 Task: Add Attachment from Google Drive to Card Card0000000335 in Board Board0000000084 in Workspace WS0000000028 in Trello. Add Cover Orange to Card Card0000000335 in Board Board0000000084 in Workspace WS0000000028 in Trello. Add "Add Label …" with "Title" Title0000000335 to Button Button0000000335 to Card Card0000000335 in Board Board0000000084 in Workspace WS0000000028 in Trello. Add Description DS0000000335 to Card Card0000000335 in Board Board0000000084 in Workspace WS0000000028 in Trello. Add Comment CM0000000335 to Card Card0000000335 in Board Board0000000084 in Workspace WS0000000028 in Trello
Action: Mouse moved to (342, 500)
Screenshot: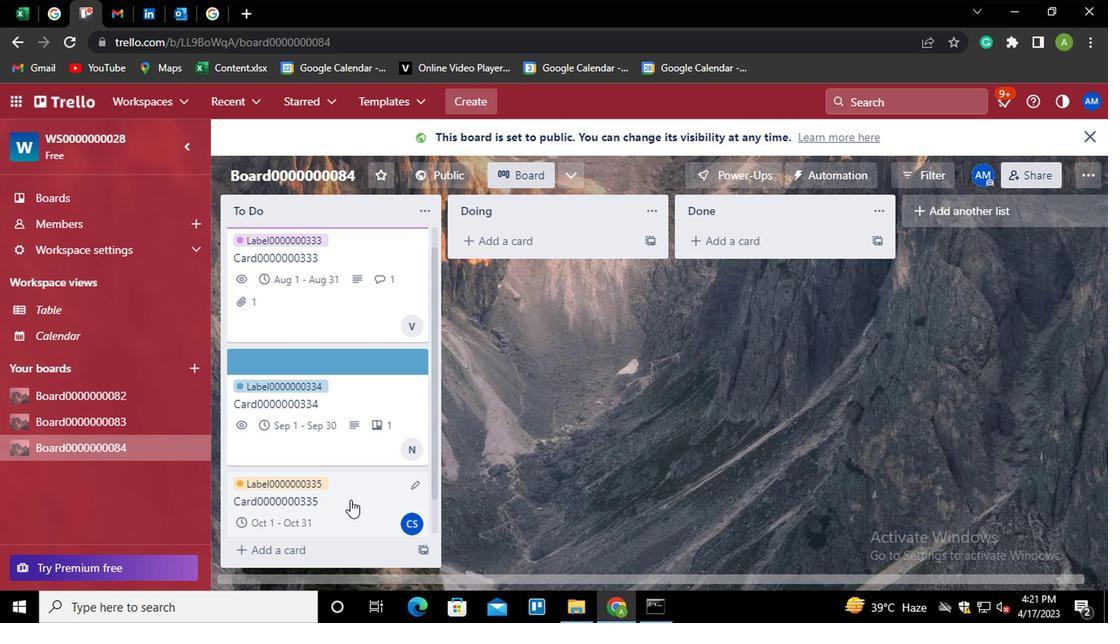 
Action: Mouse pressed left at (342, 500)
Screenshot: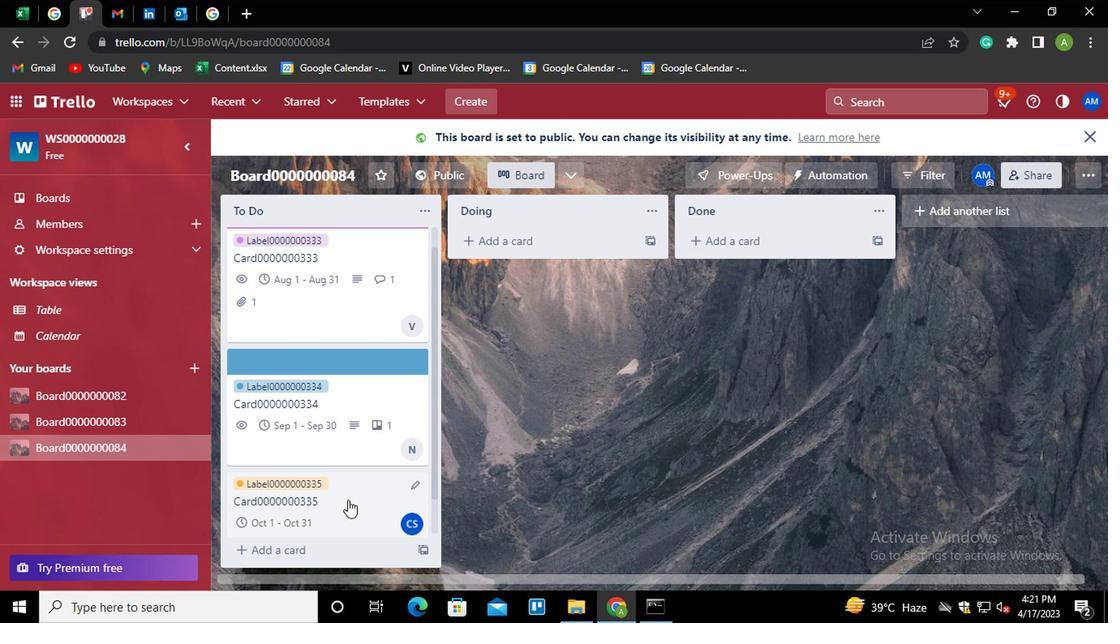 
Action: Mouse moved to (741, 363)
Screenshot: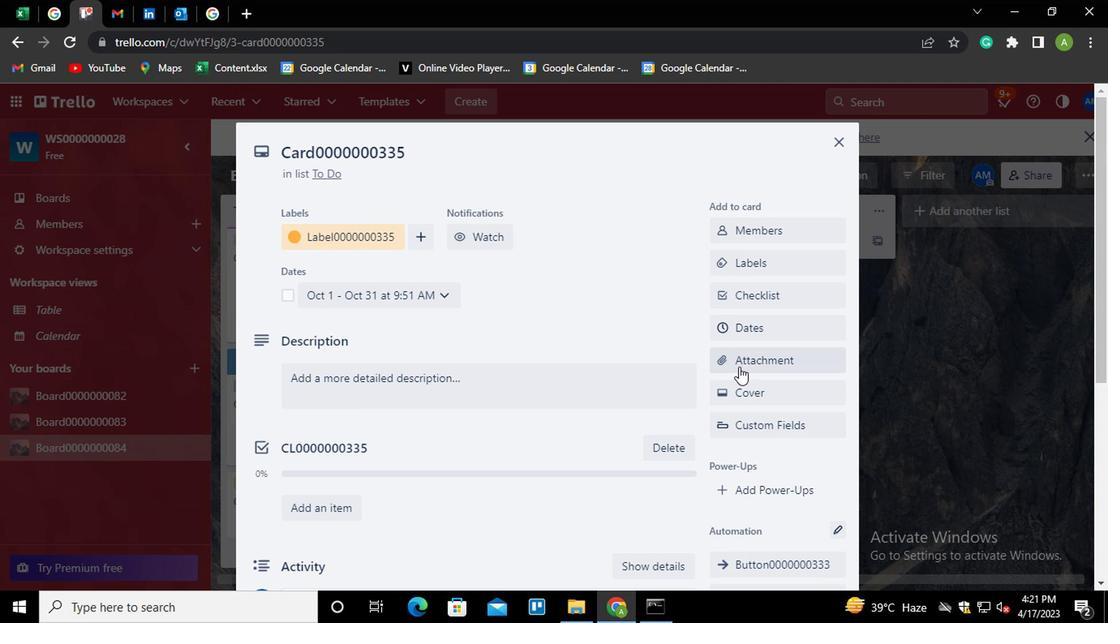 
Action: Mouse pressed left at (741, 363)
Screenshot: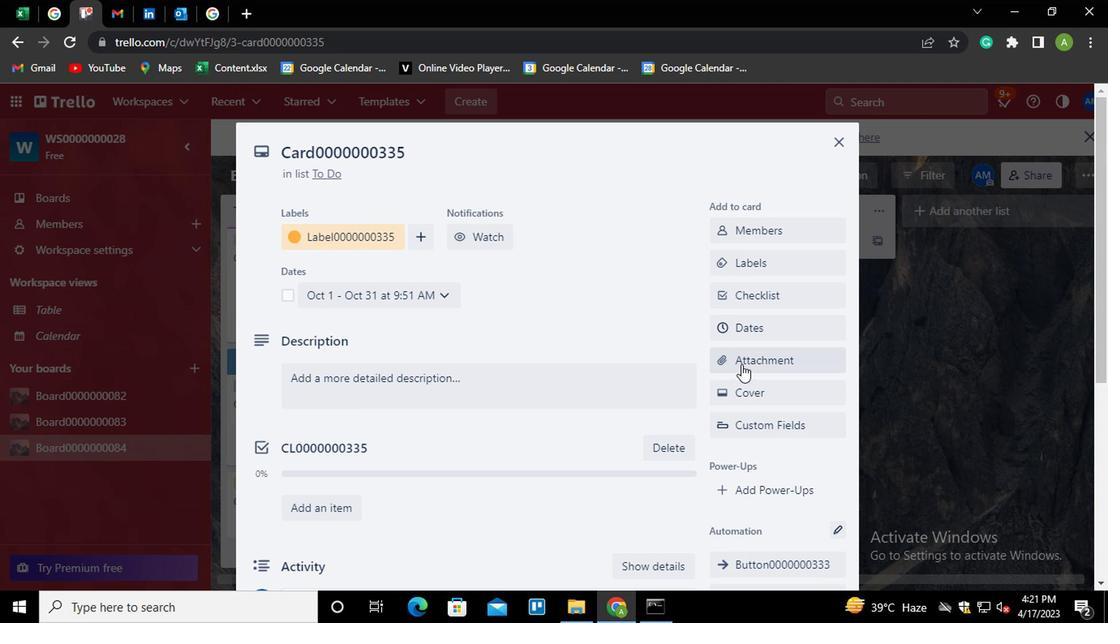 
Action: Mouse moved to (736, 230)
Screenshot: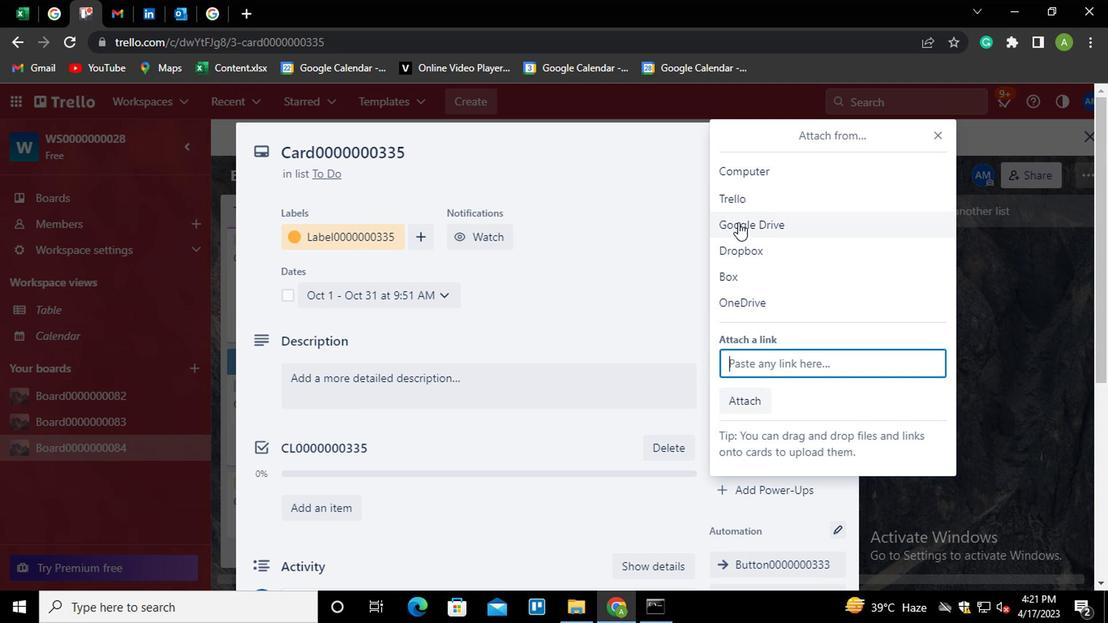 
Action: Mouse pressed left at (736, 230)
Screenshot: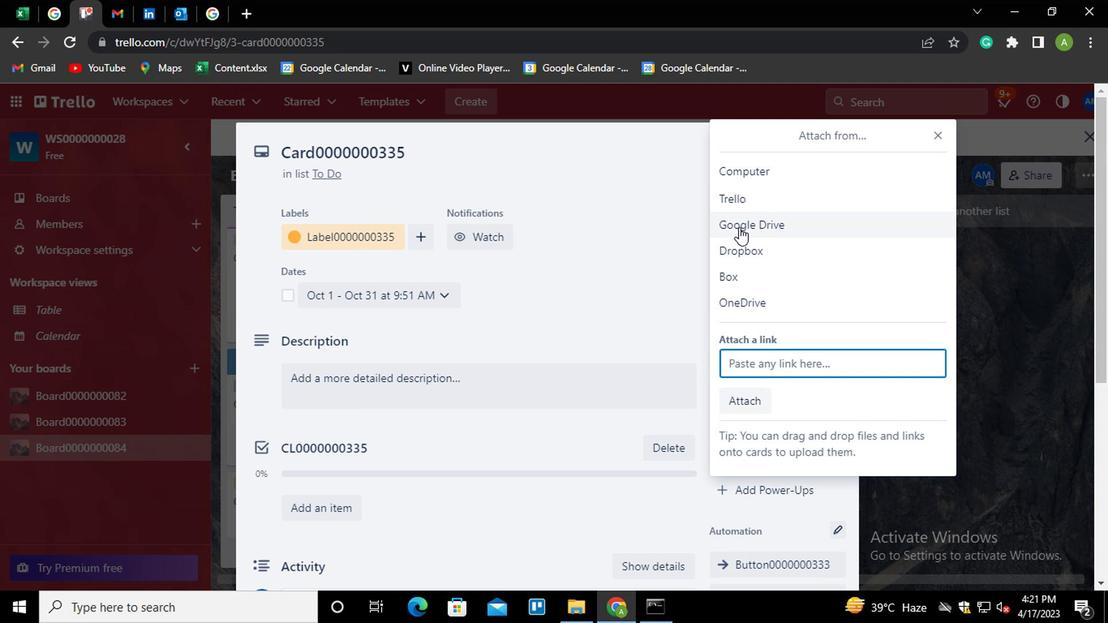 
Action: Mouse moved to (309, 342)
Screenshot: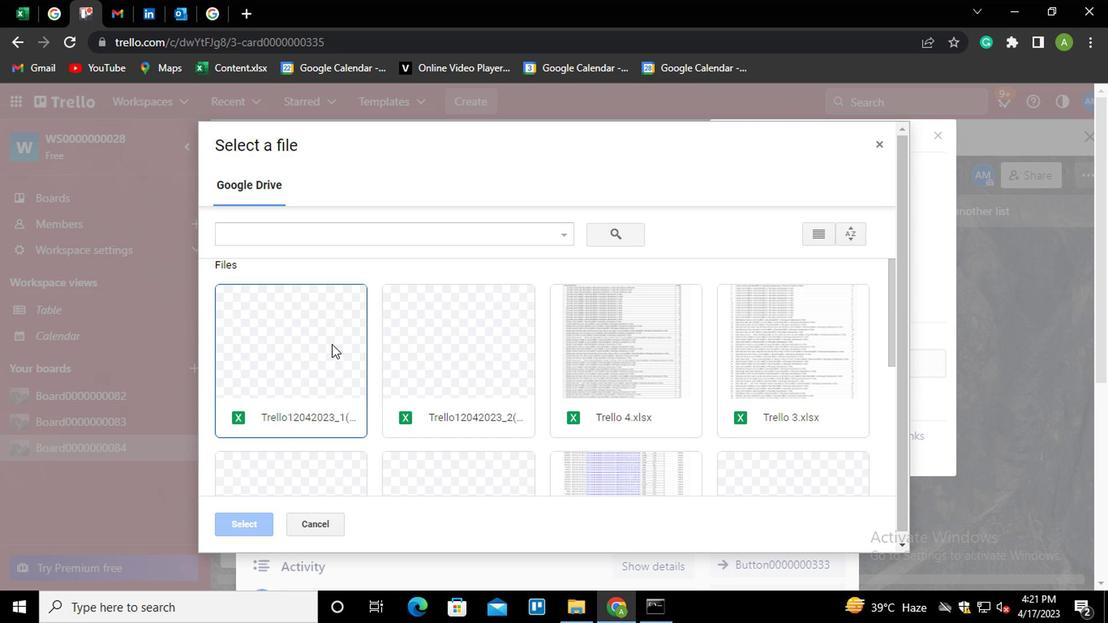 
Action: Mouse pressed left at (309, 342)
Screenshot: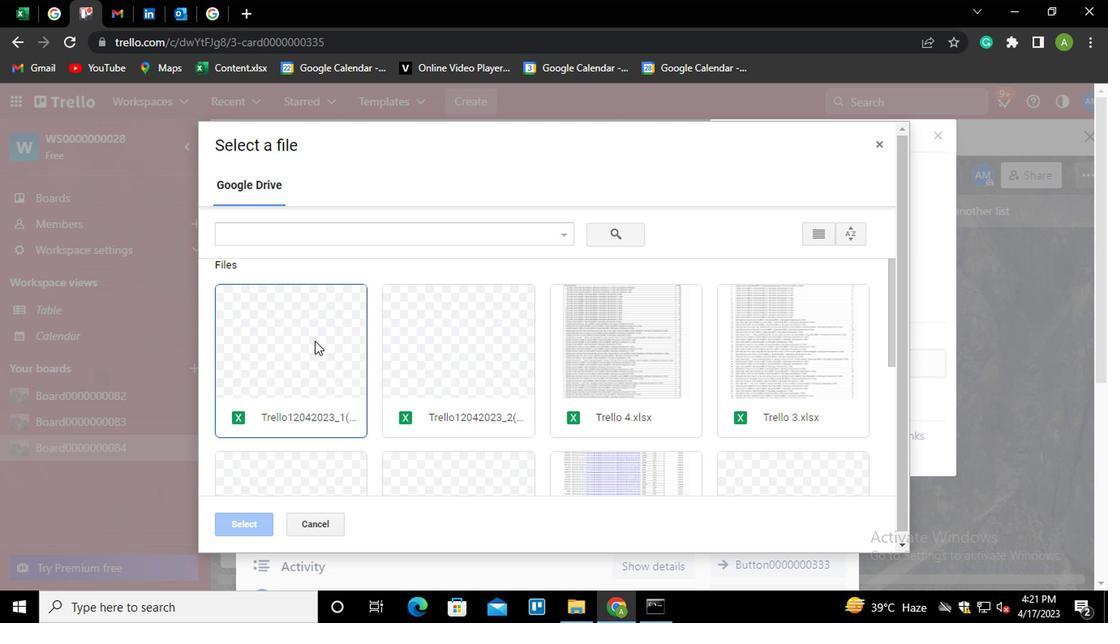 
Action: Mouse moved to (238, 516)
Screenshot: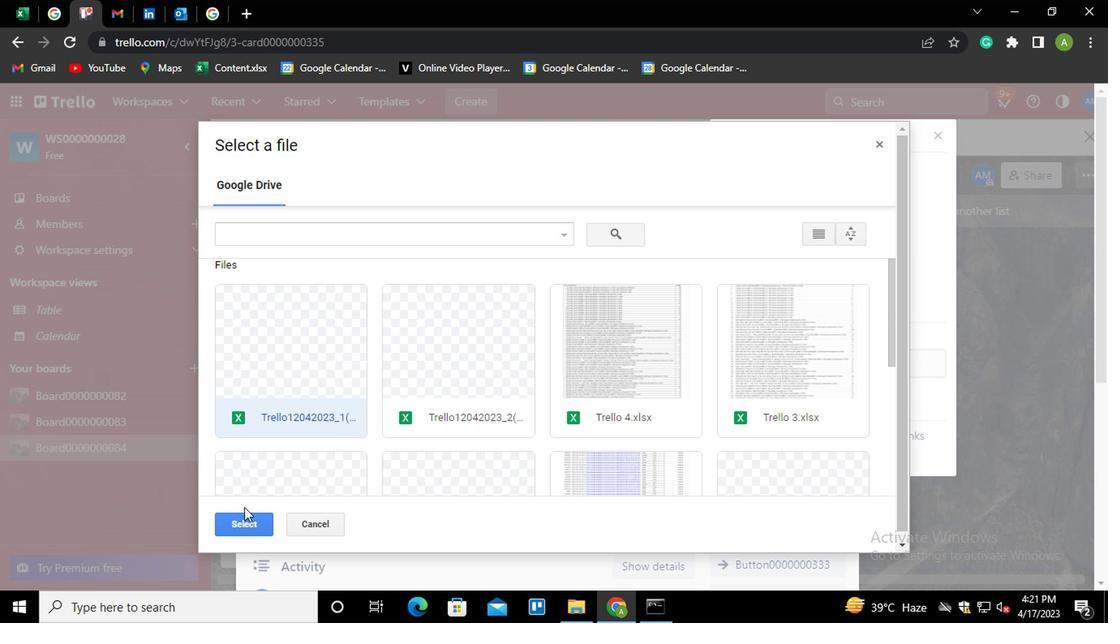 
Action: Mouse pressed left at (238, 516)
Screenshot: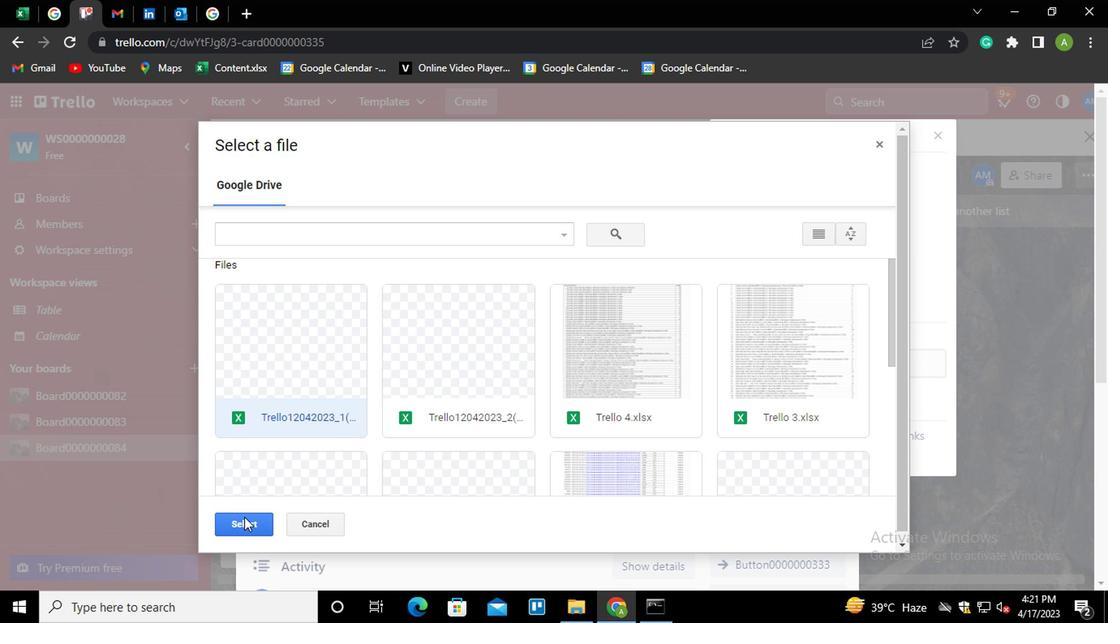 
Action: Mouse moved to (766, 396)
Screenshot: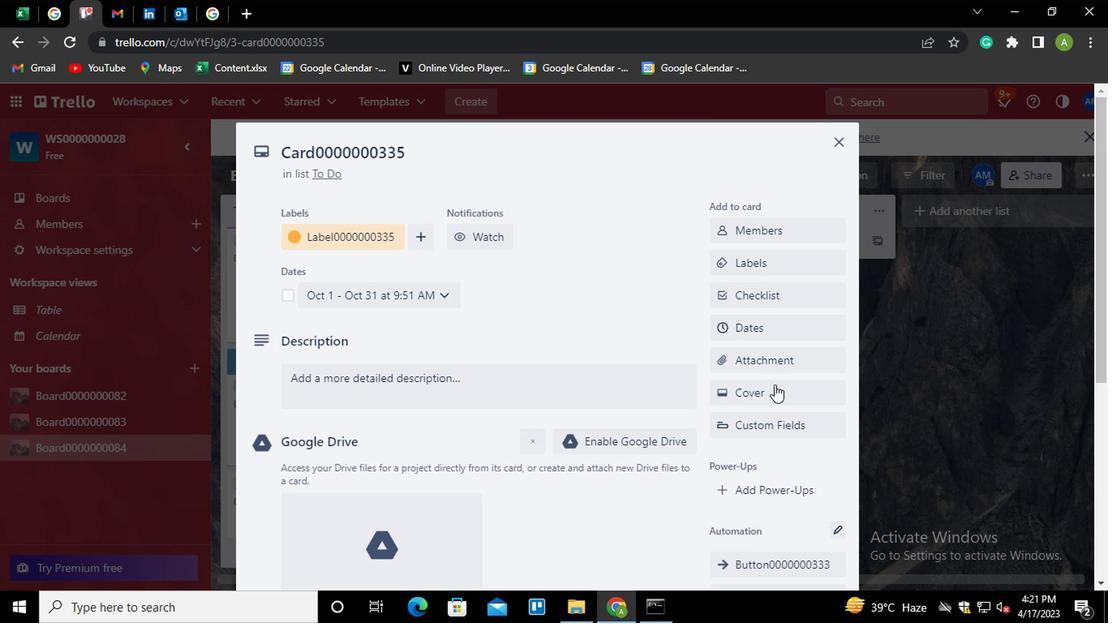 
Action: Mouse pressed left at (766, 396)
Screenshot: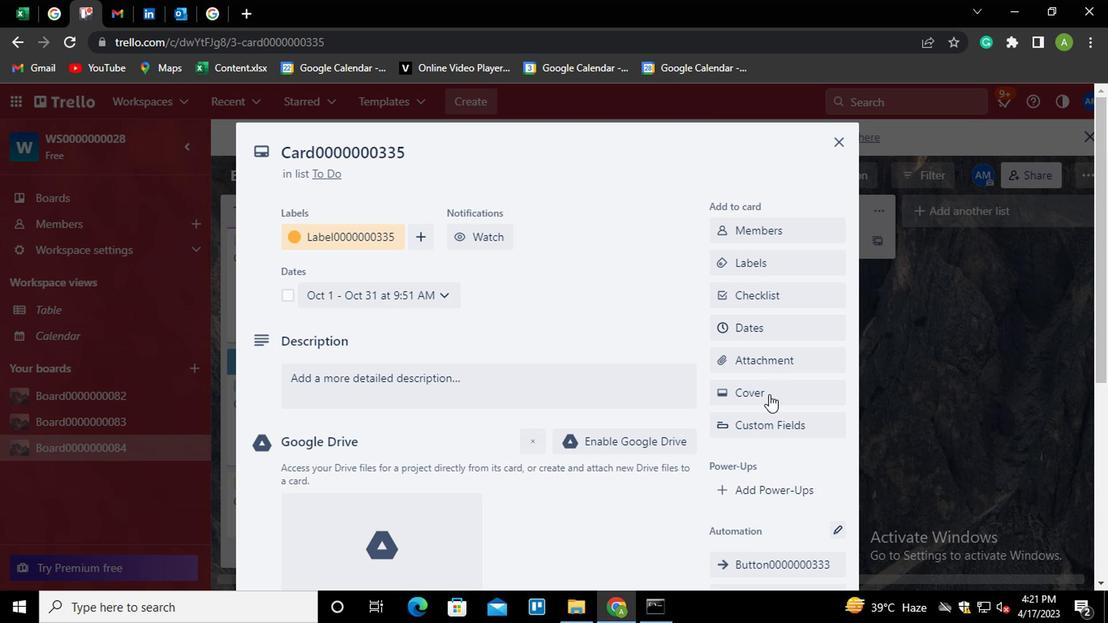 
Action: Mouse moved to (825, 282)
Screenshot: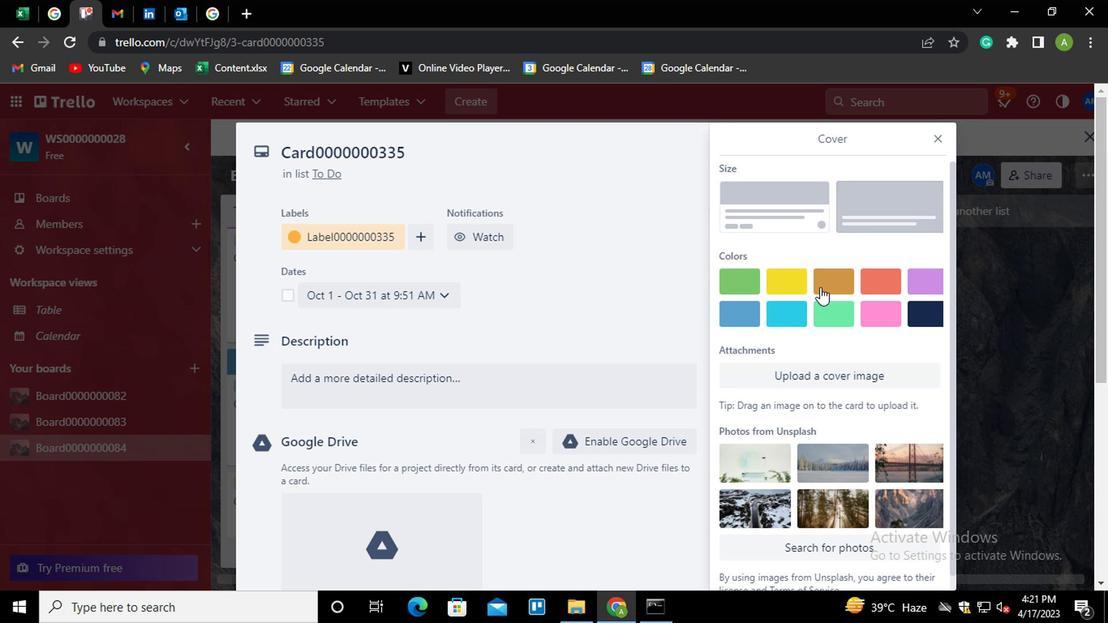 
Action: Mouse pressed left at (825, 282)
Screenshot: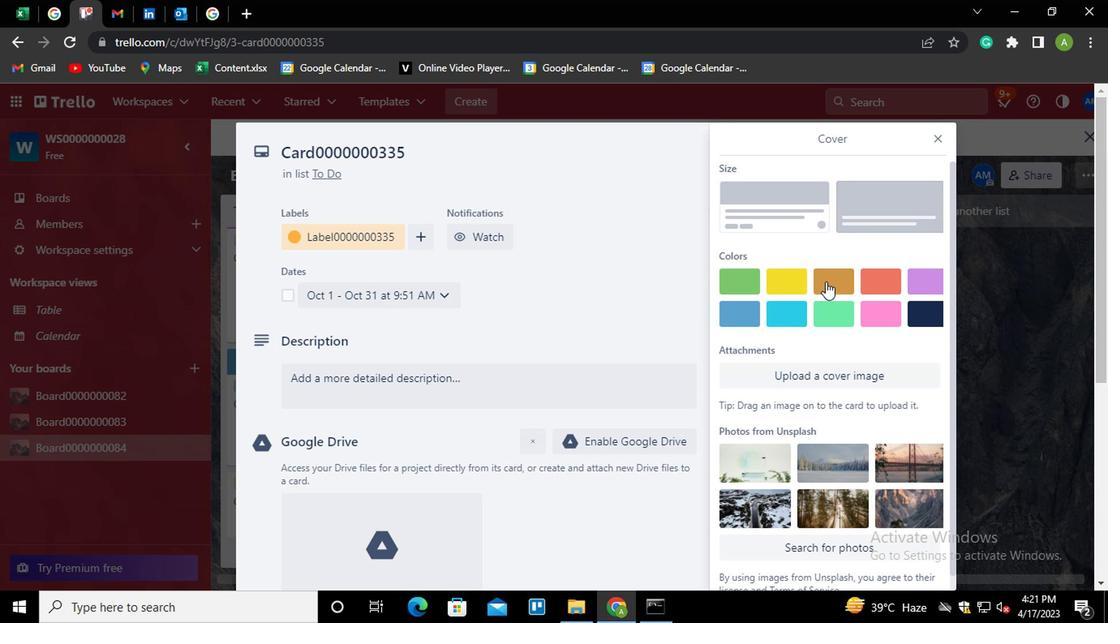 
Action: Mouse moved to (628, 323)
Screenshot: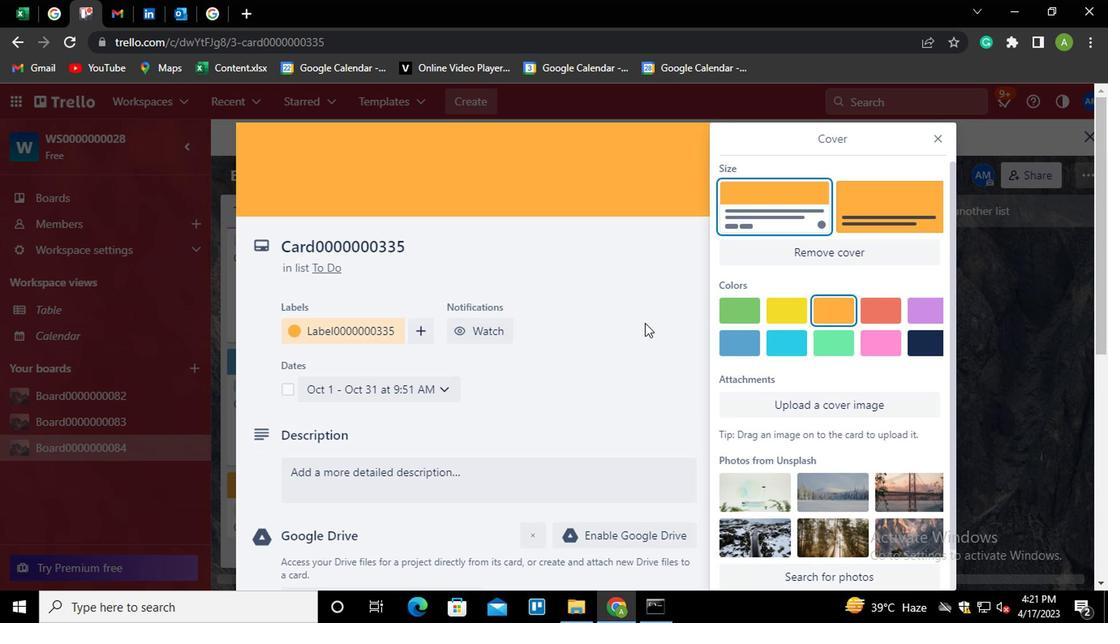 
Action: Mouse pressed left at (628, 323)
Screenshot: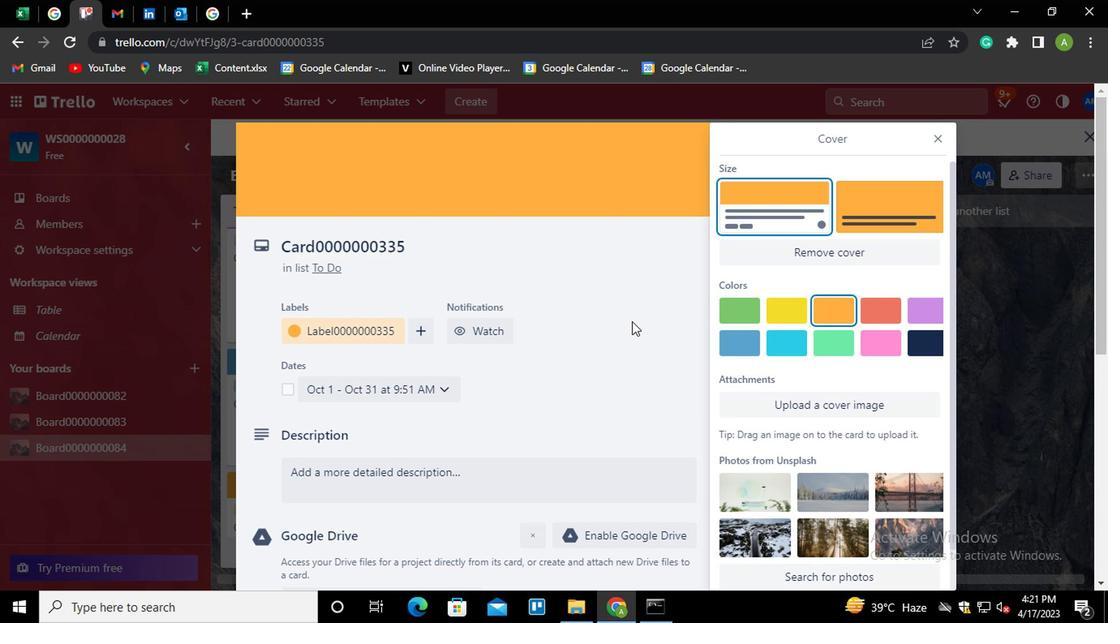 
Action: Mouse moved to (814, 448)
Screenshot: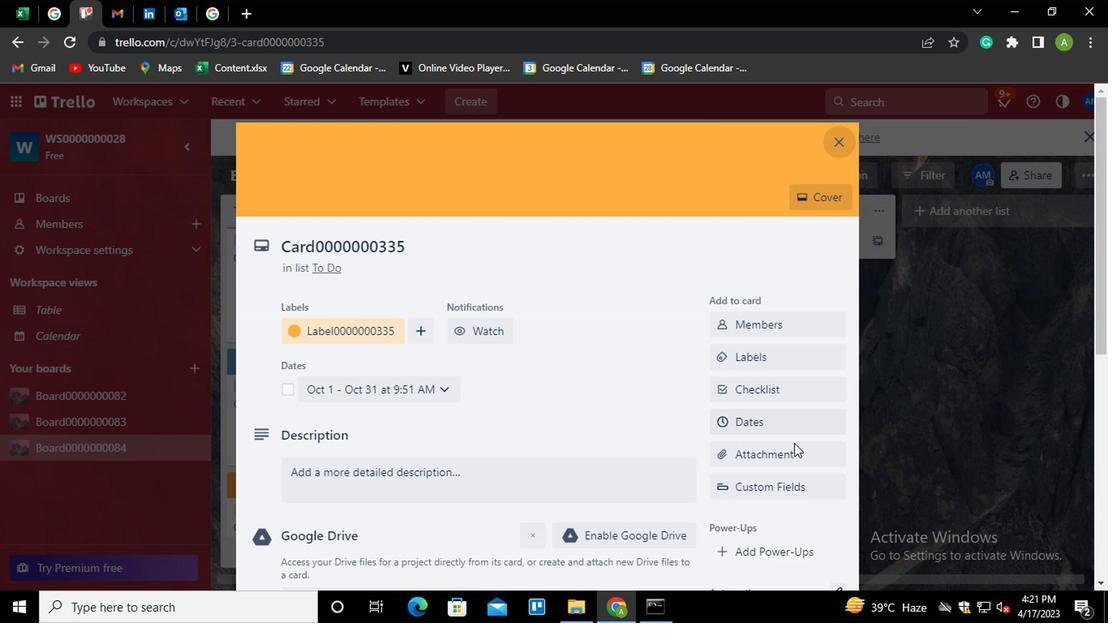 
Action: Mouse scrolled (814, 446) with delta (0, -1)
Screenshot: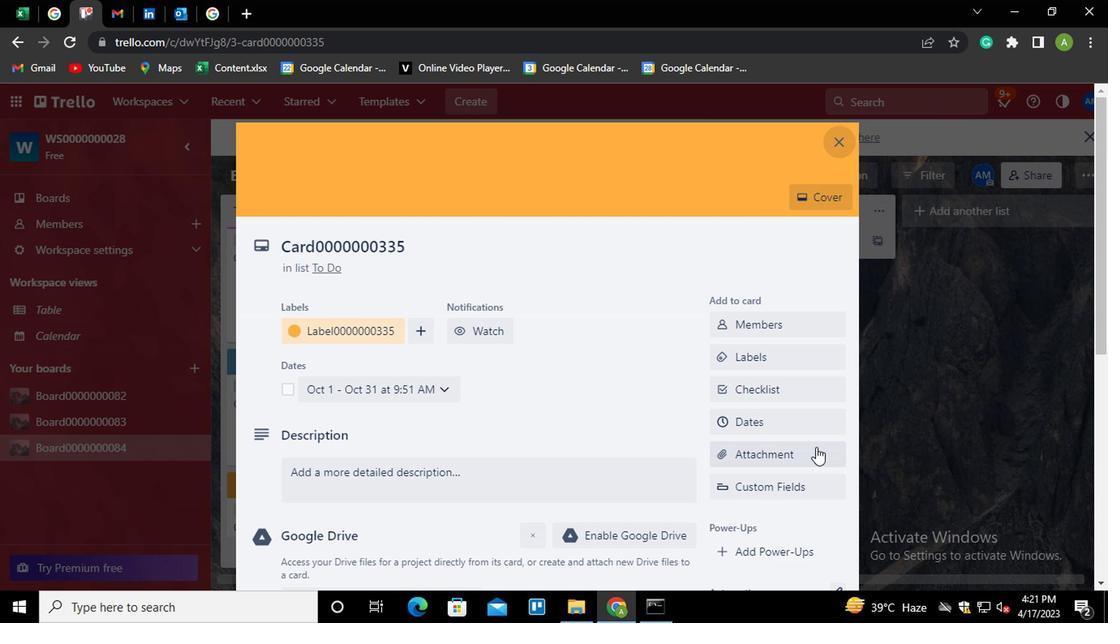 
Action: Mouse scrolled (814, 446) with delta (0, -1)
Screenshot: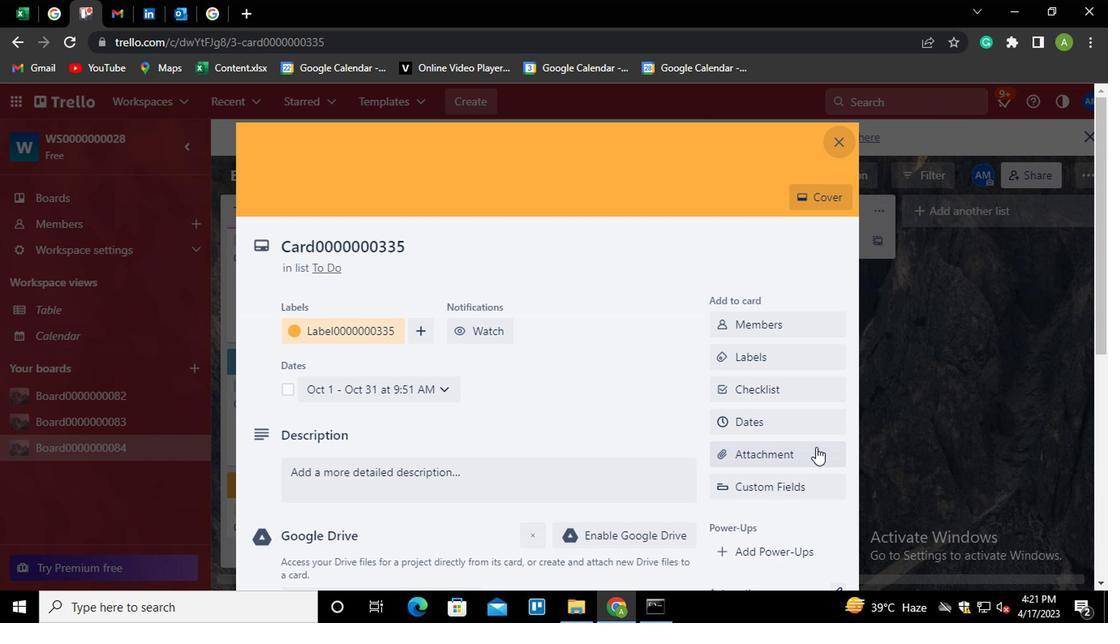 
Action: Mouse moved to (813, 448)
Screenshot: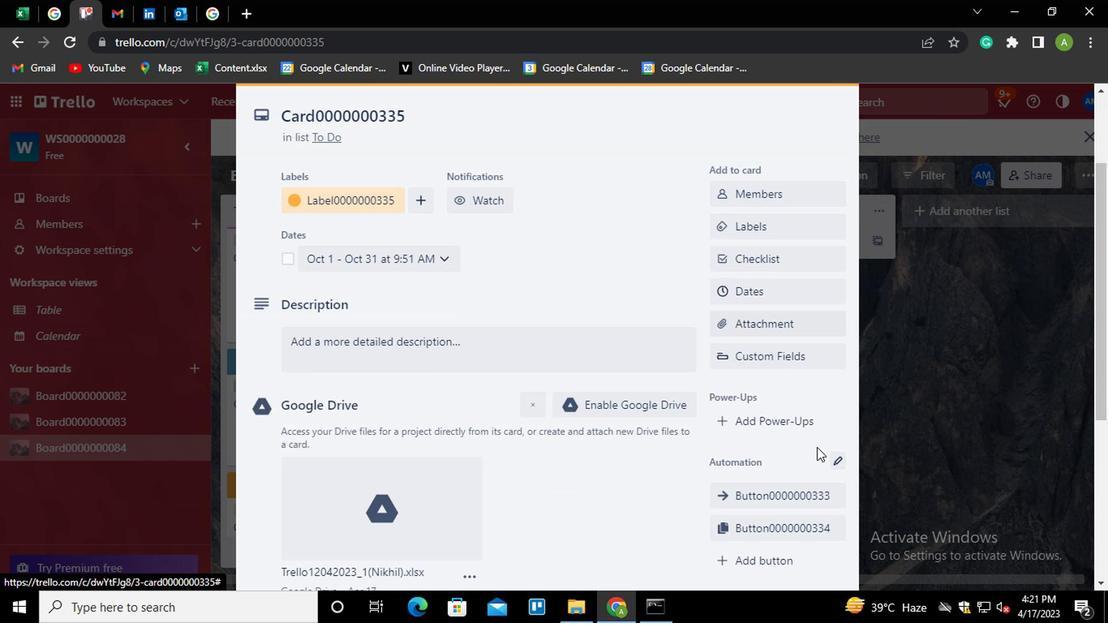 
Action: Mouse scrolled (813, 446) with delta (0, -1)
Screenshot: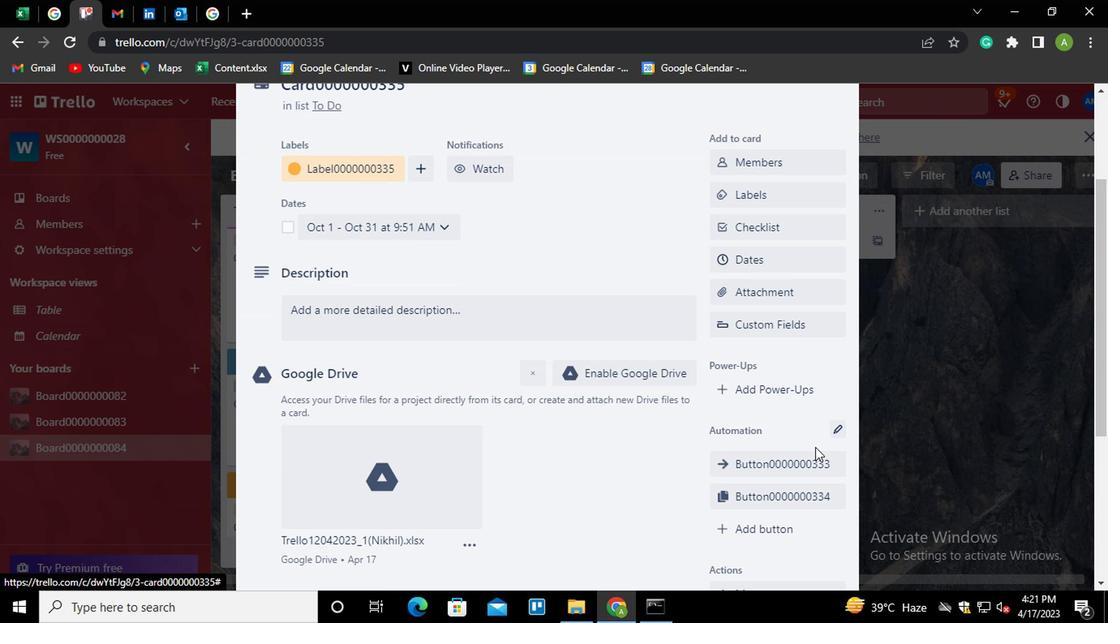 
Action: Mouse moved to (766, 446)
Screenshot: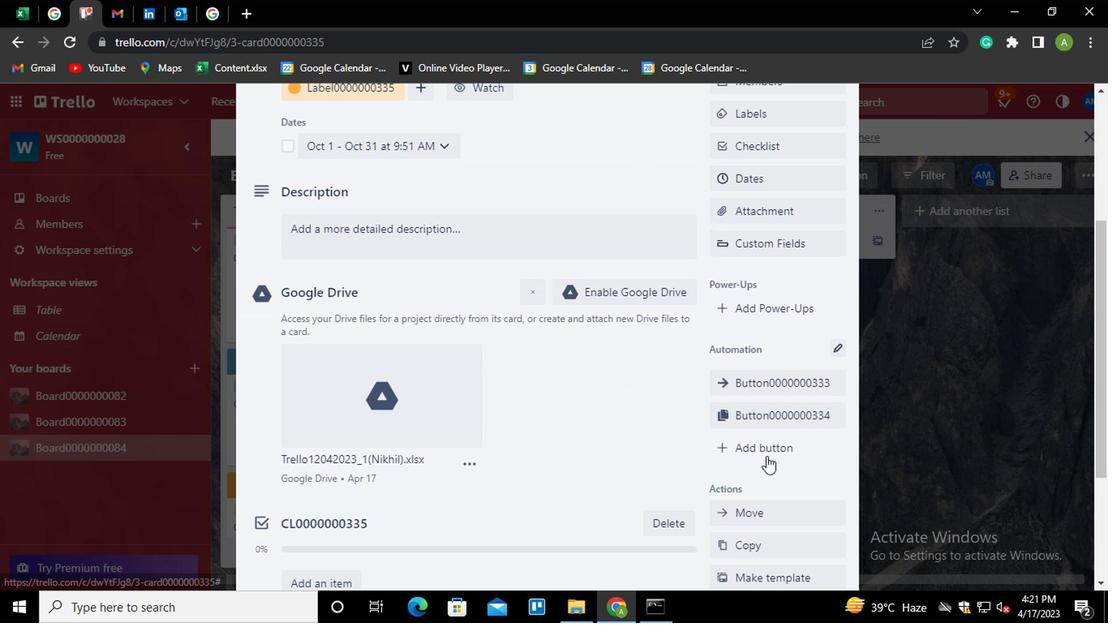 
Action: Mouse pressed left at (766, 446)
Screenshot: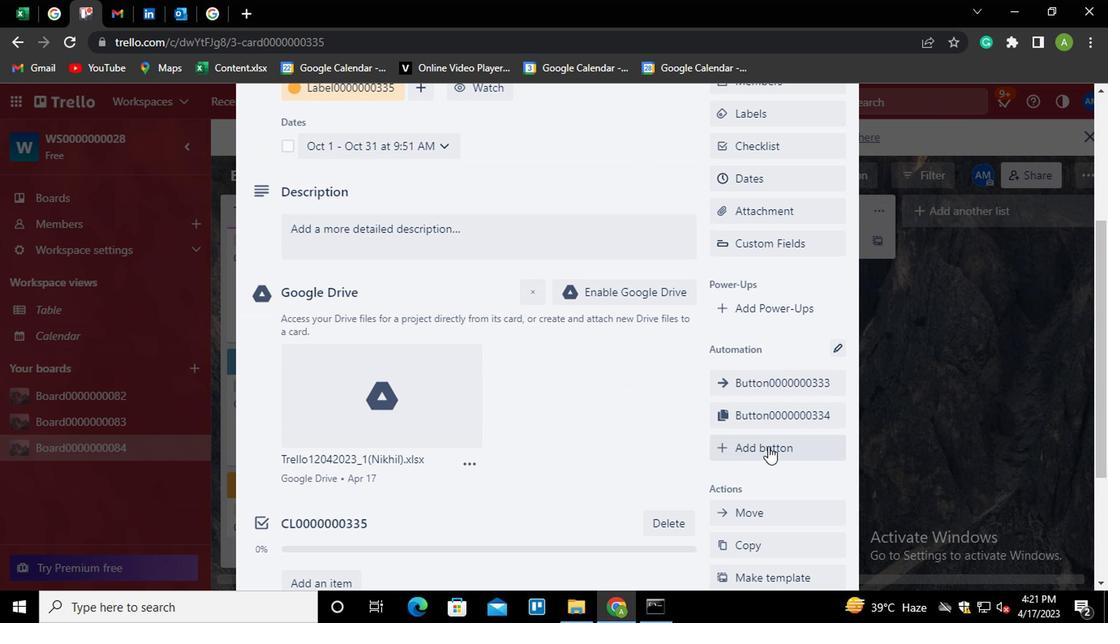 
Action: Mouse moved to (766, 276)
Screenshot: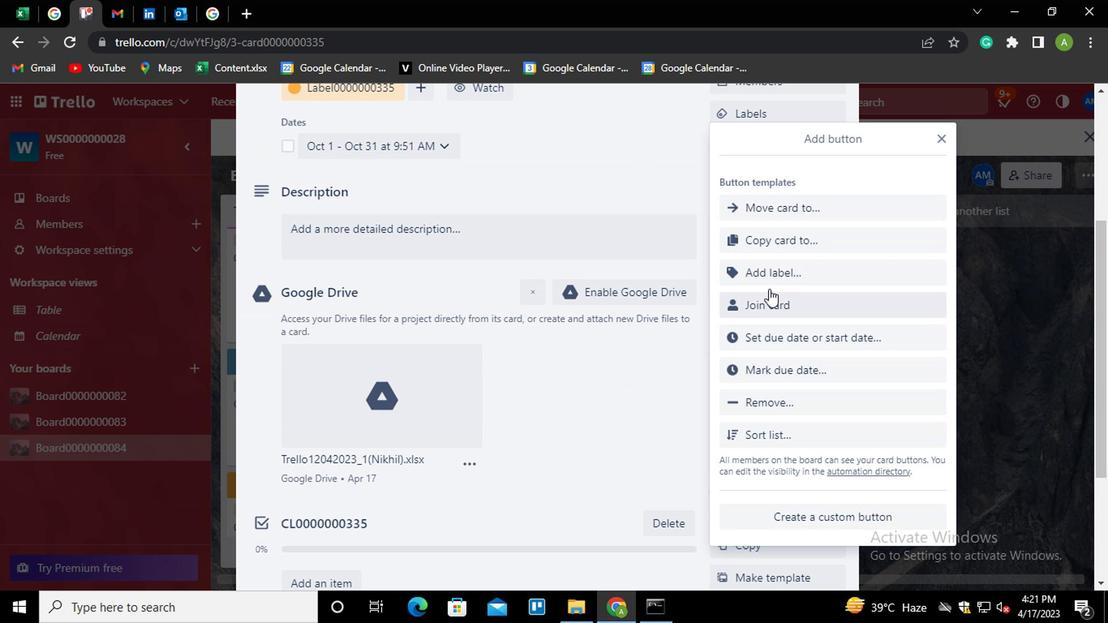 
Action: Mouse pressed left at (766, 276)
Screenshot: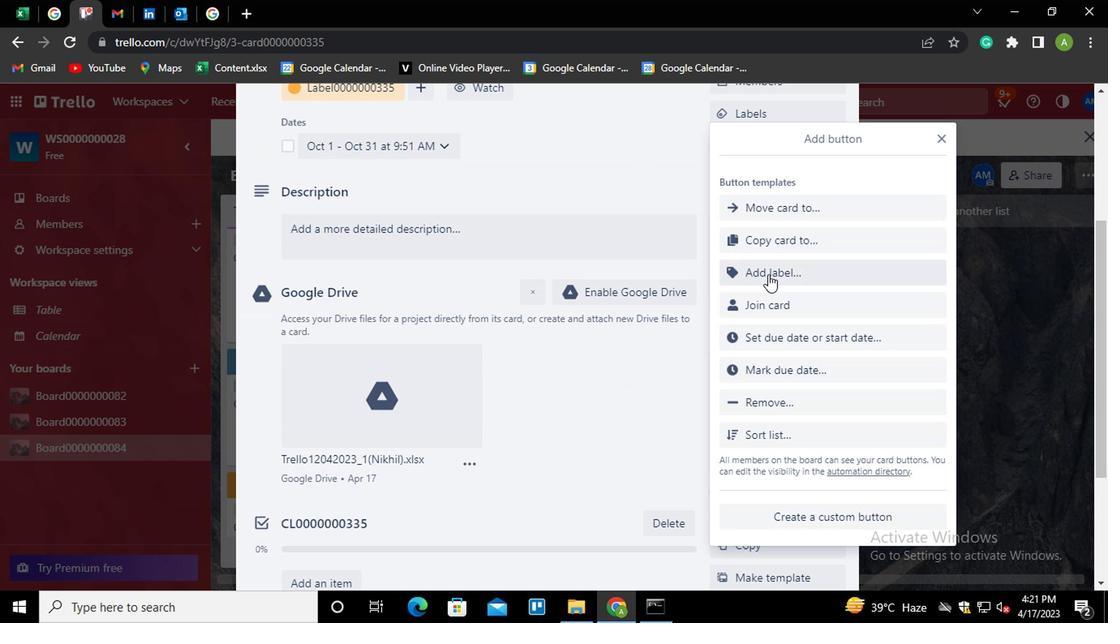 
Action: Mouse moved to (798, 211)
Screenshot: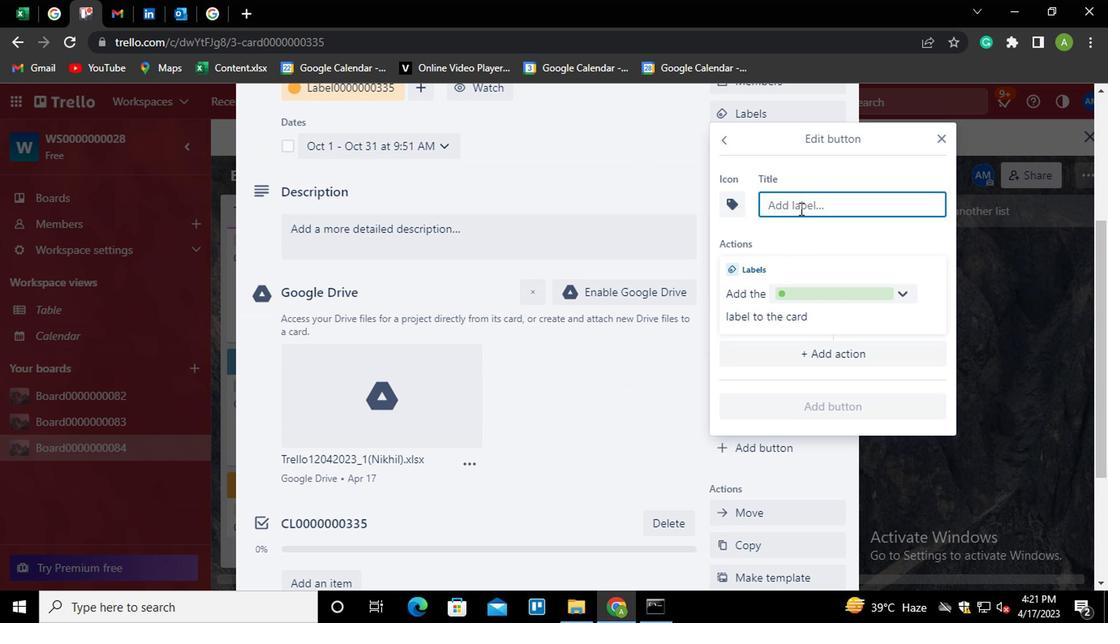 
Action: Key pressed <Key.shift>TITLE0000000335
Screenshot: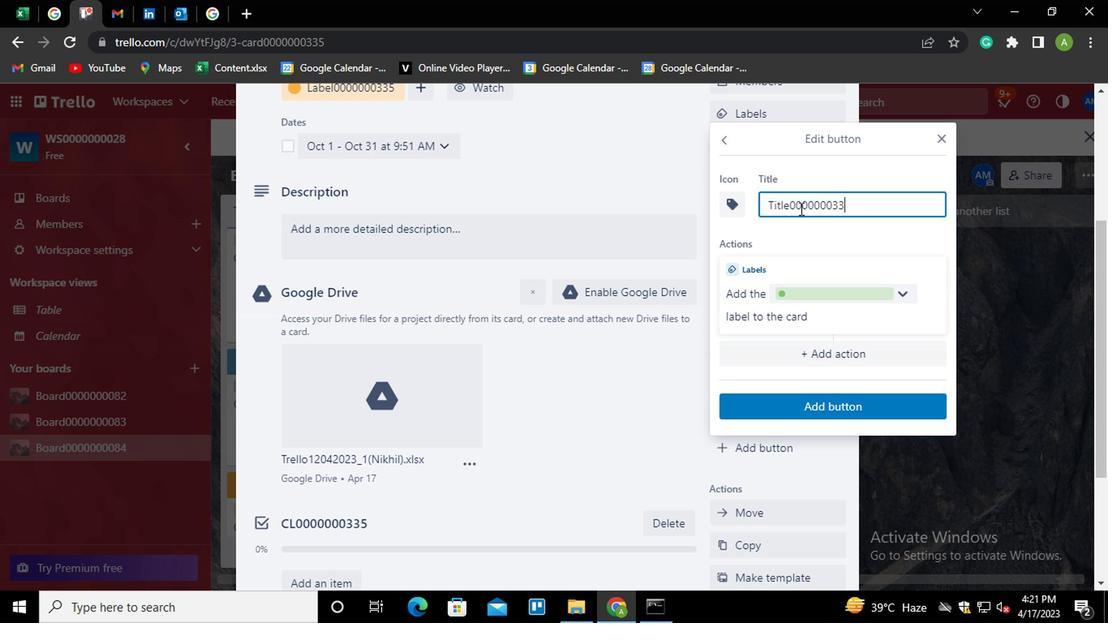 
Action: Mouse moved to (859, 403)
Screenshot: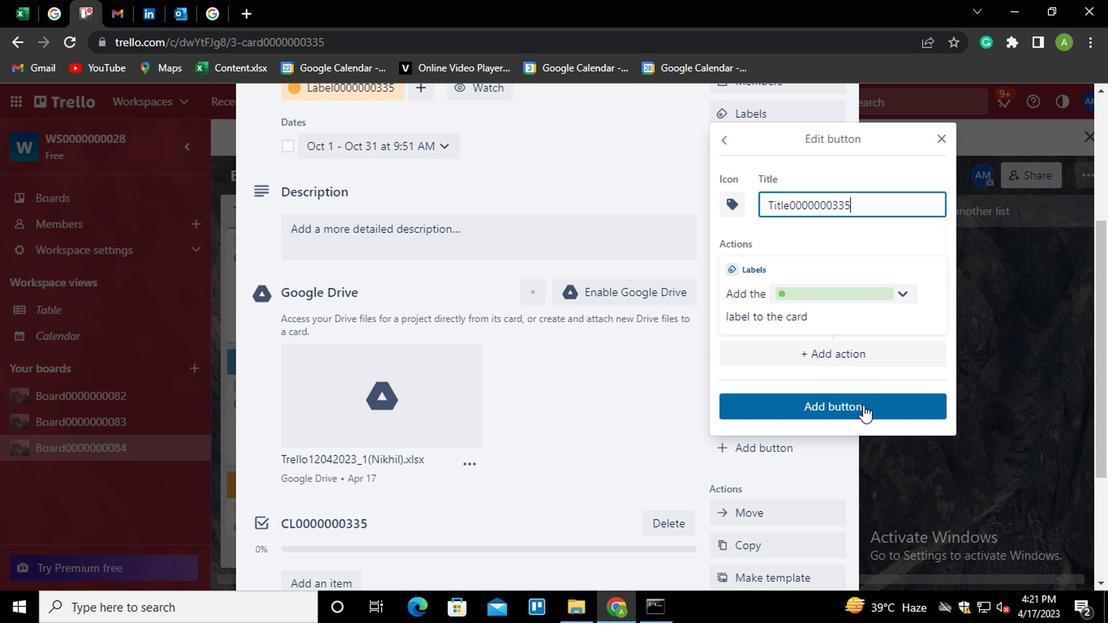
Action: Mouse pressed left at (859, 403)
Screenshot: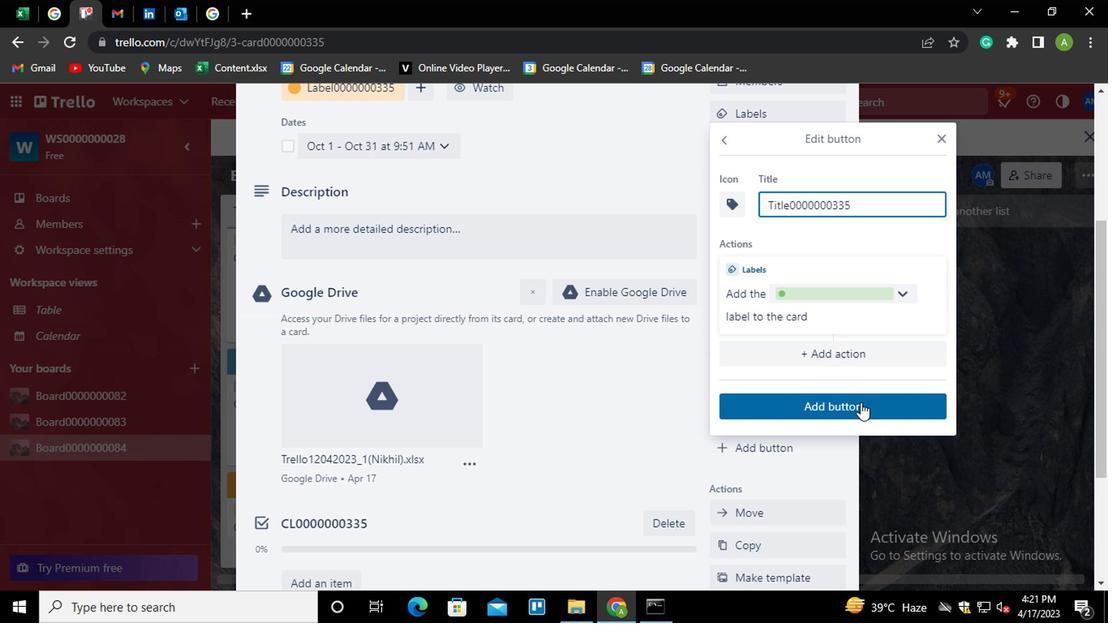 
Action: Mouse moved to (319, 233)
Screenshot: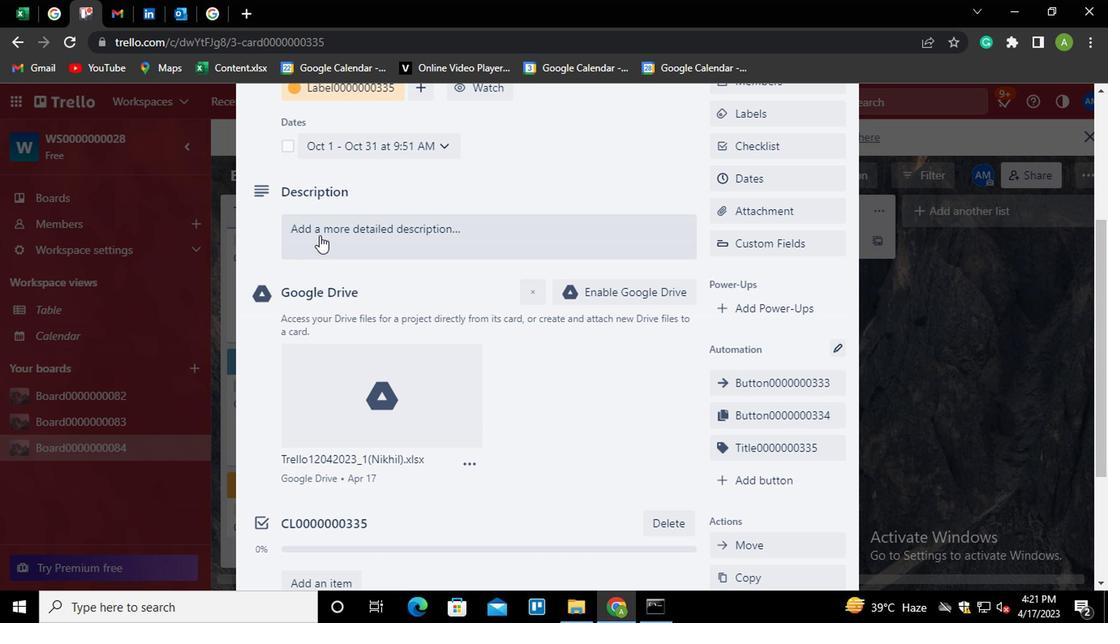 
Action: Mouse pressed left at (319, 233)
Screenshot: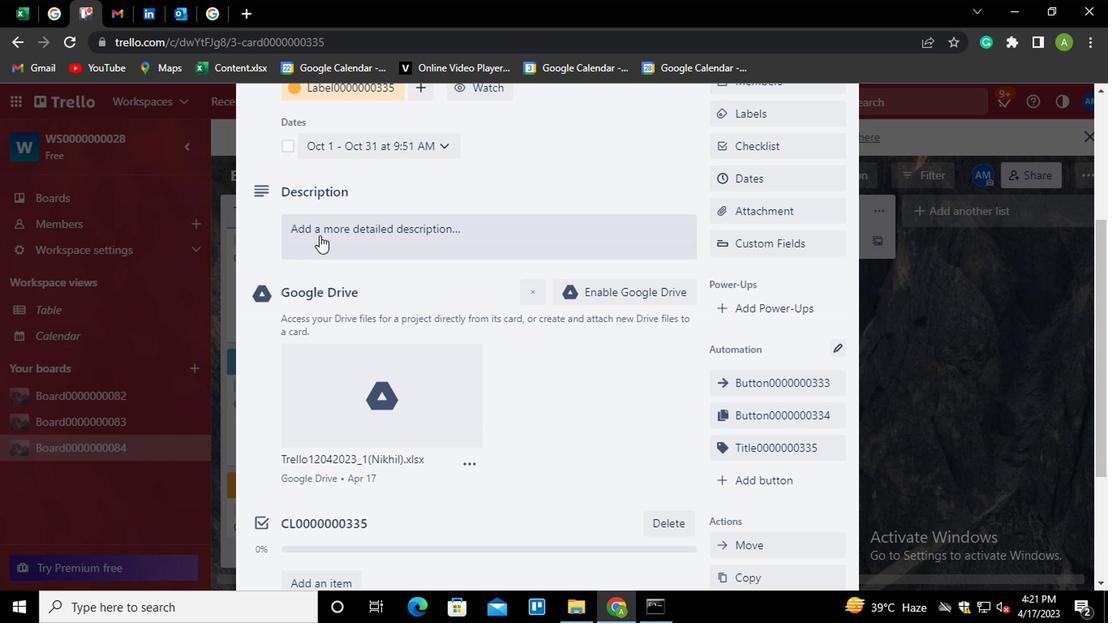 
Action: Mouse moved to (321, 235)
Screenshot: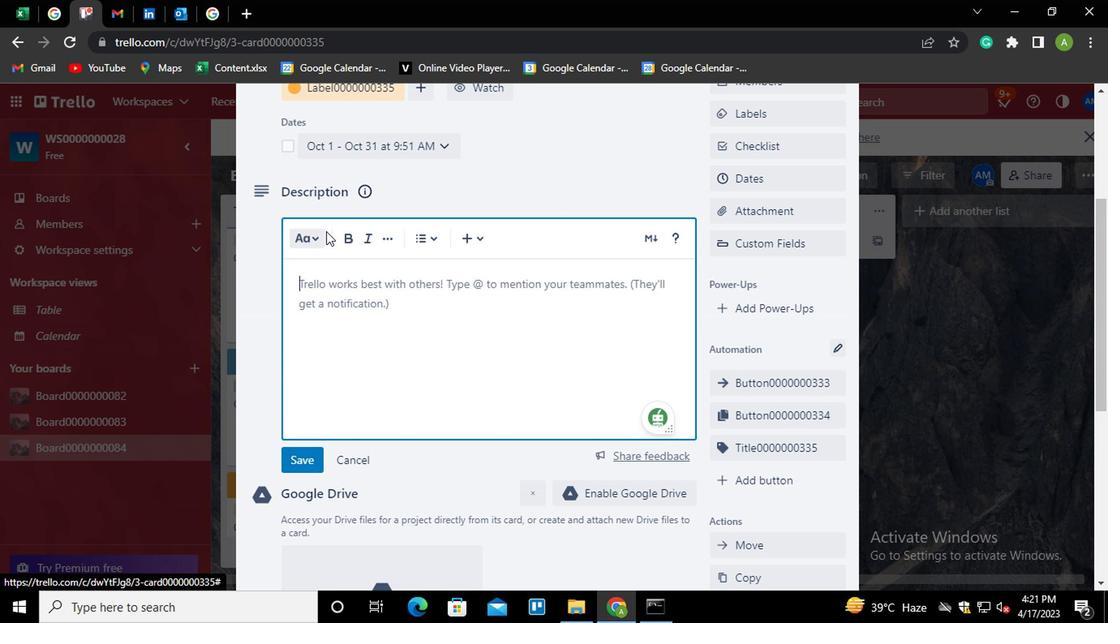 
Action: Key pressed <Key.shift>DS0000000335
Screenshot: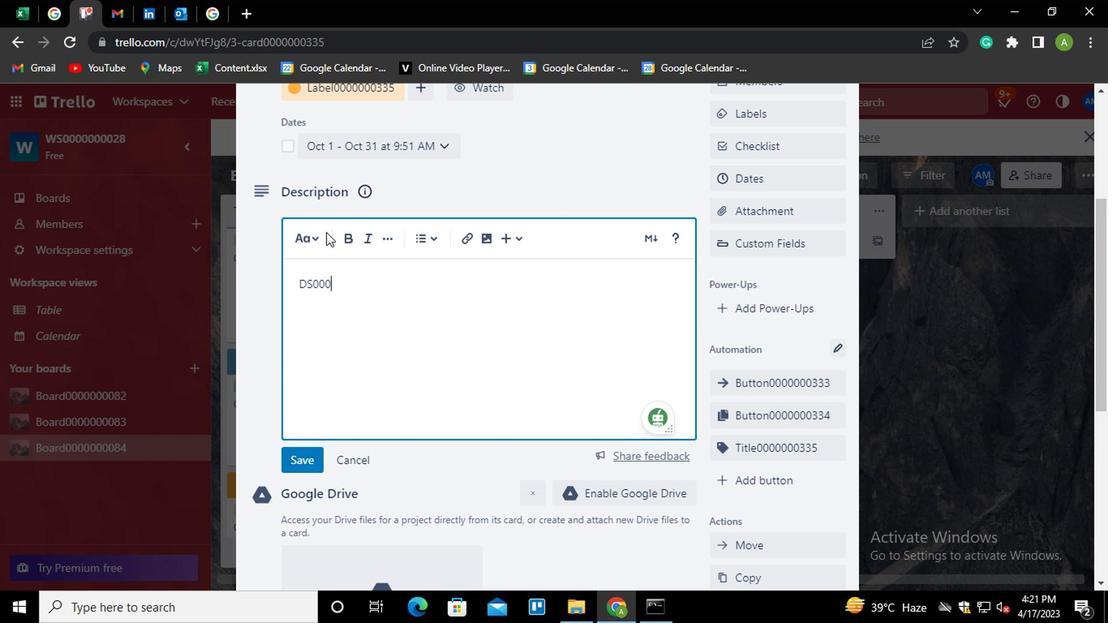 
Action: Mouse moved to (306, 448)
Screenshot: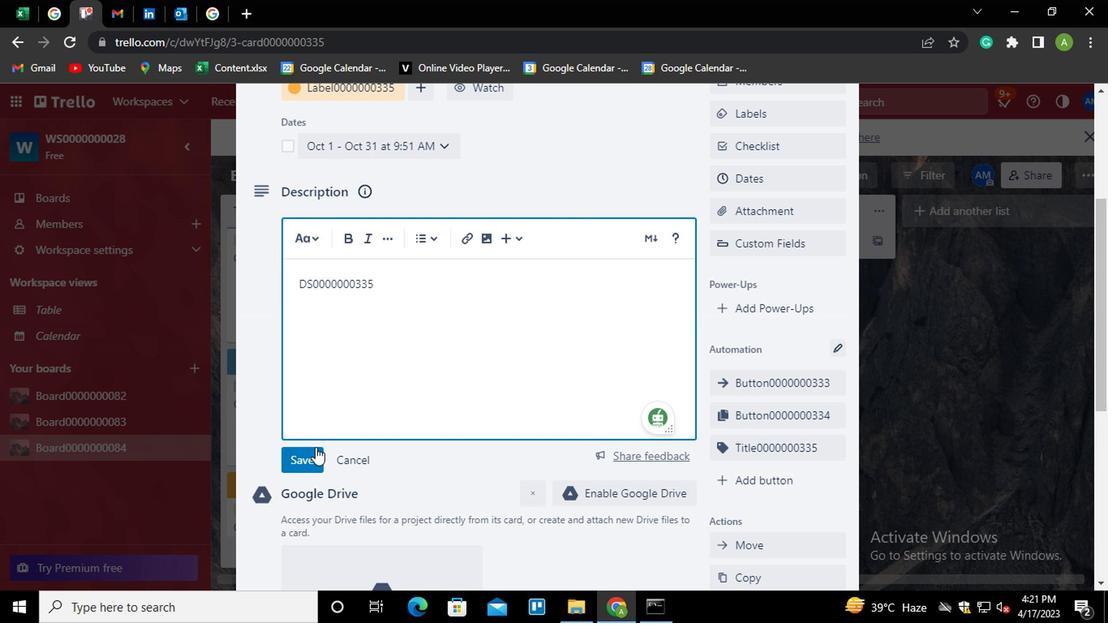 
Action: Mouse pressed left at (306, 448)
Screenshot: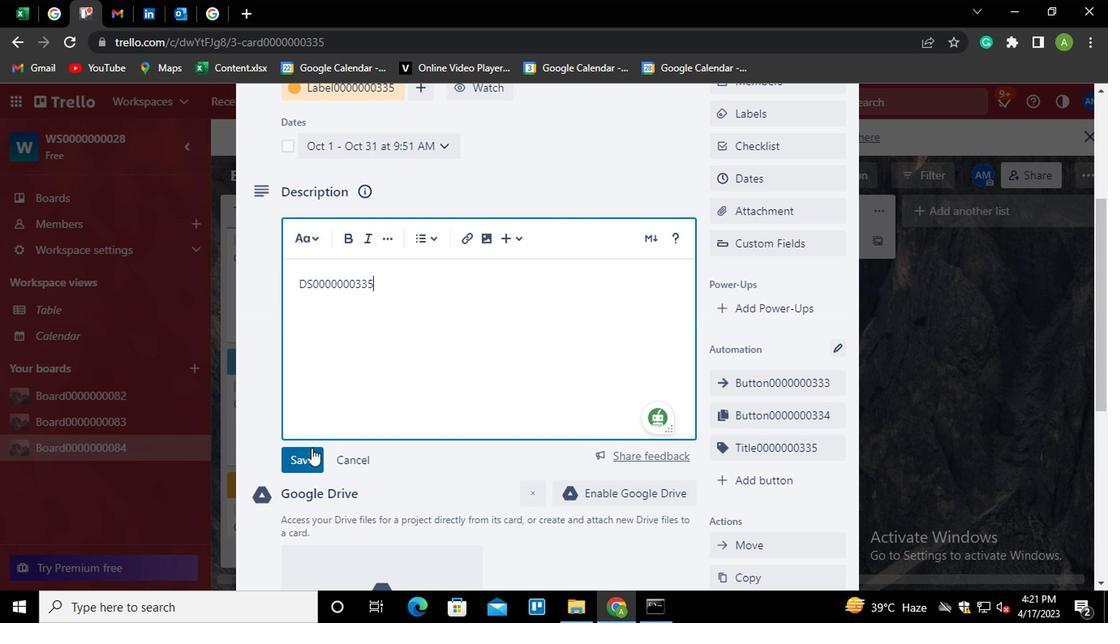 
Action: Mouse moved to (356, 414)
Screenshot: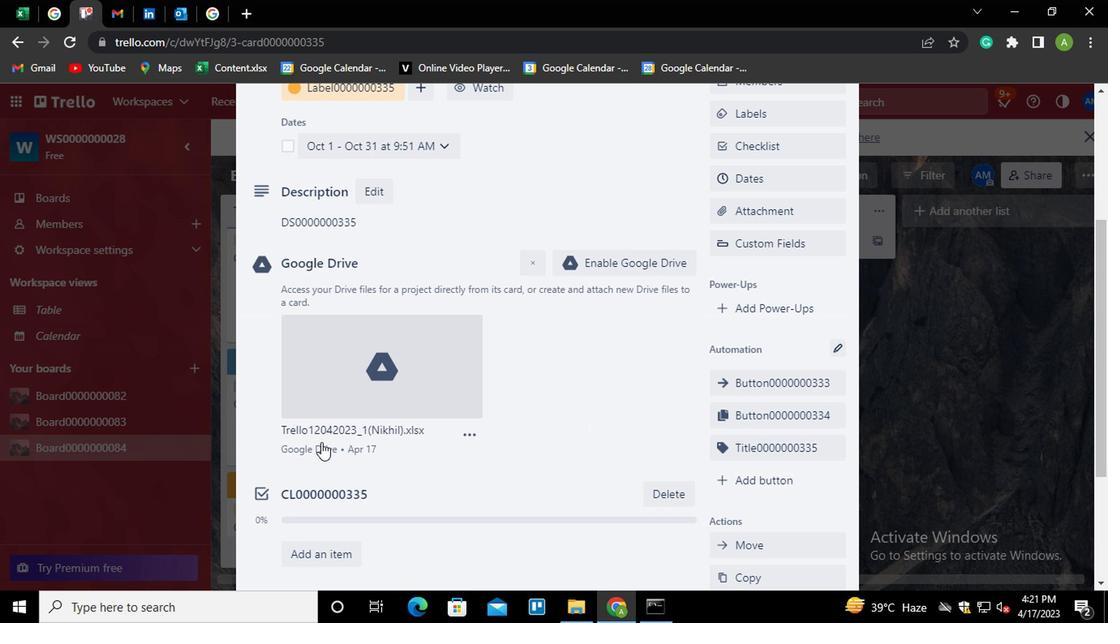 
Action: Mouse scrolled (356, 413) with delta (0, 0)
Screenshot: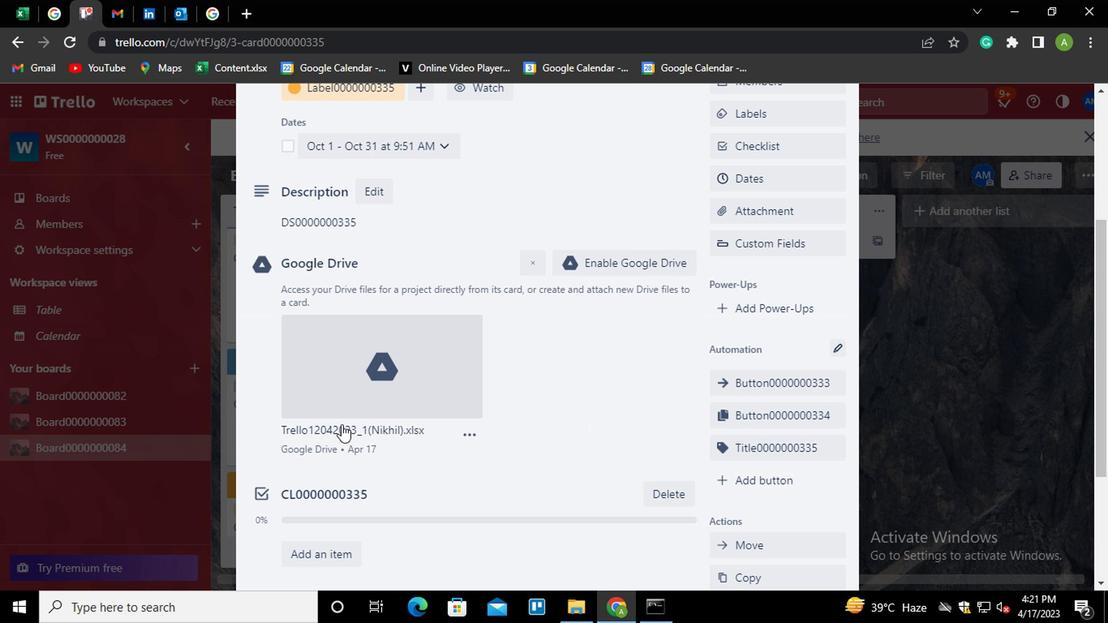 
Action: Mouse scrolled (356, 413) with delta (0, 0)
Screenshot: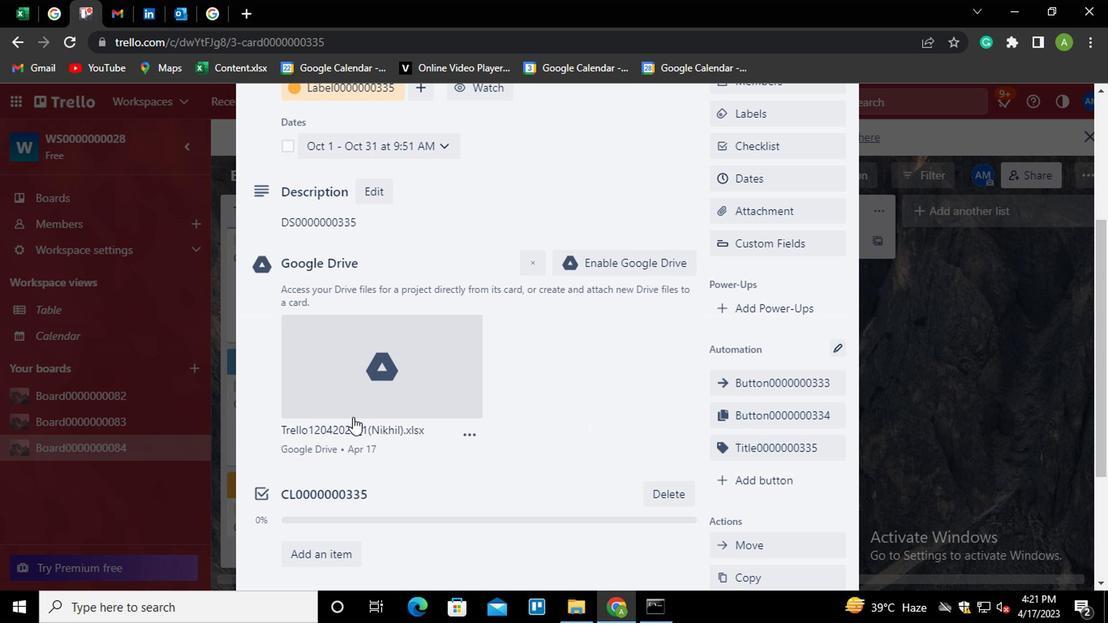 
Action: Mouse scrolled (356, 413) with delta (0, 0)
Screenshot: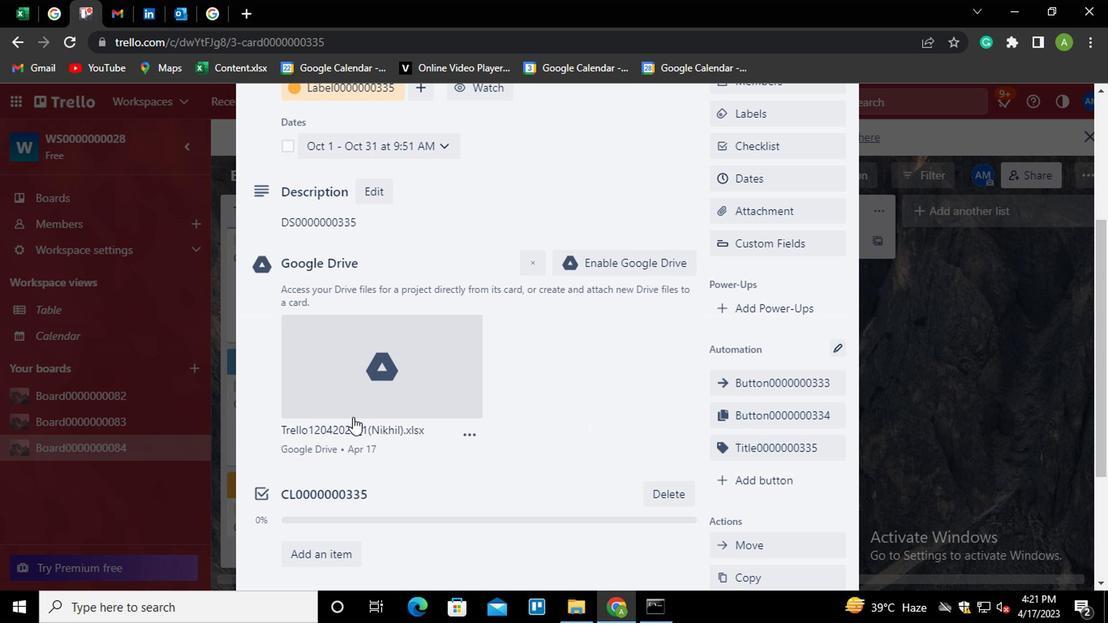 
Action: Mouse scrolled (356, 413) with delta (0, 0)
Screenshot: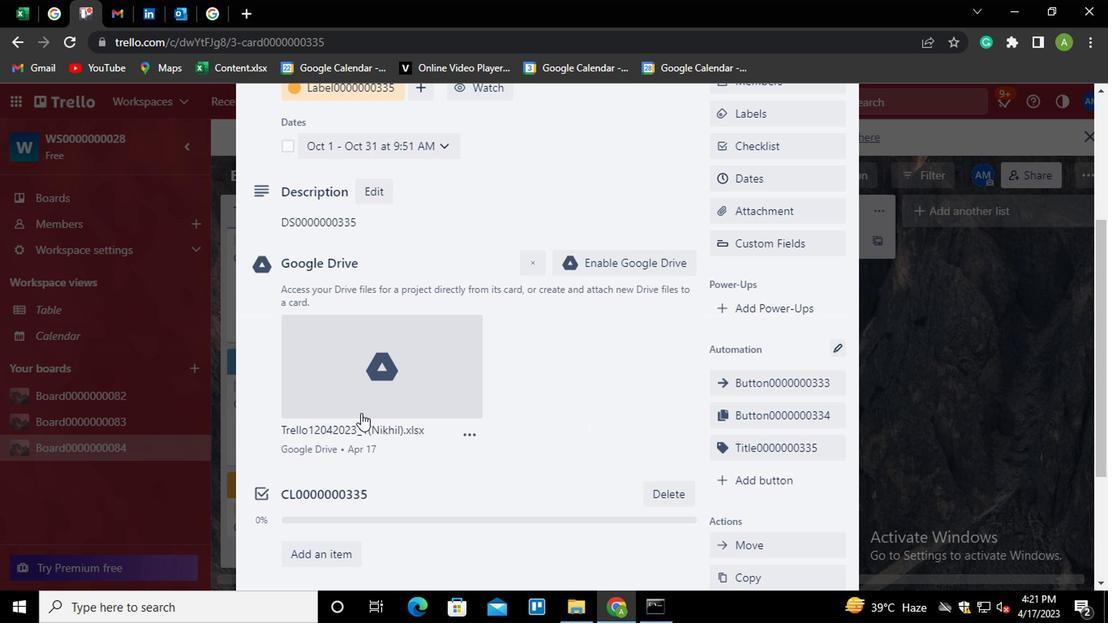 
Action: Mouse moved to (342, 459)
Screenshot: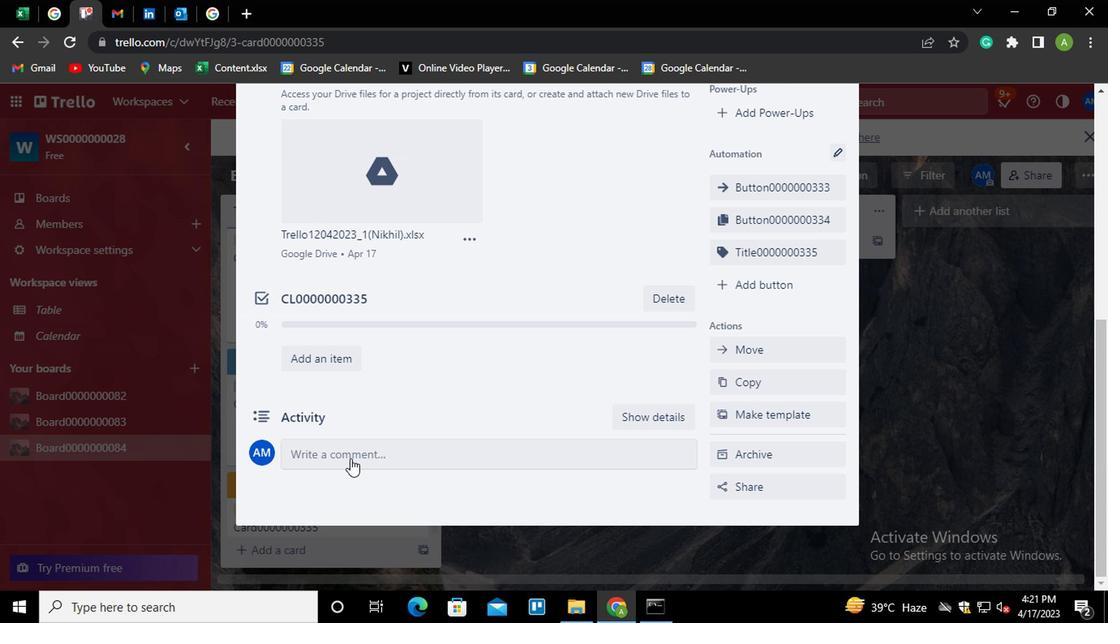 
Action: Mouse pressed left at (342, 459)
Screenshot: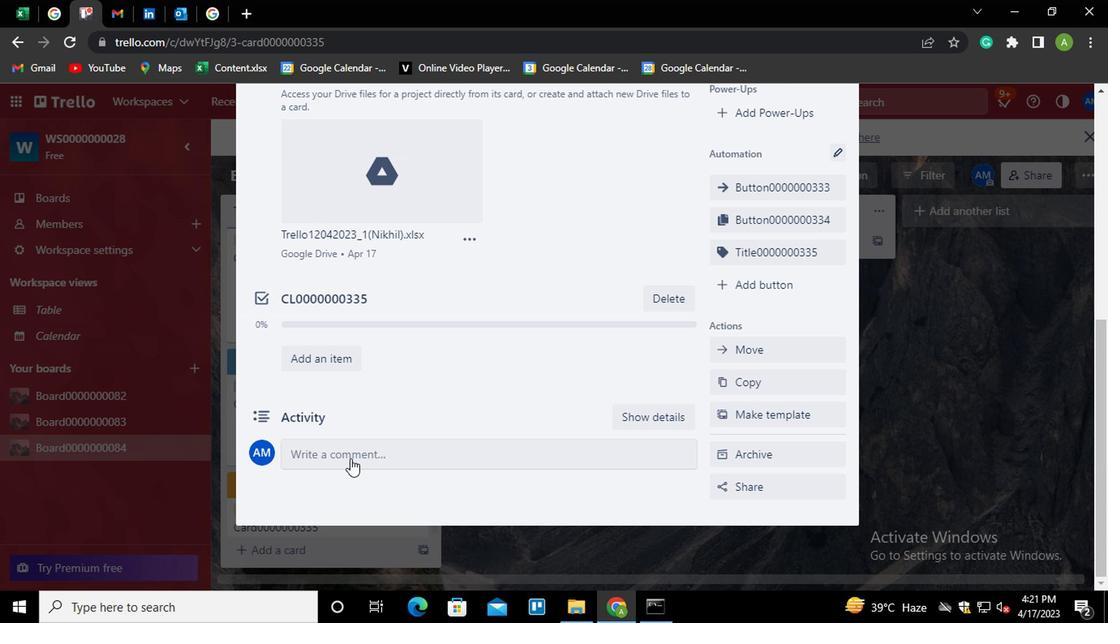 
Action: Mouse moved to (336, 505)
Screenshot: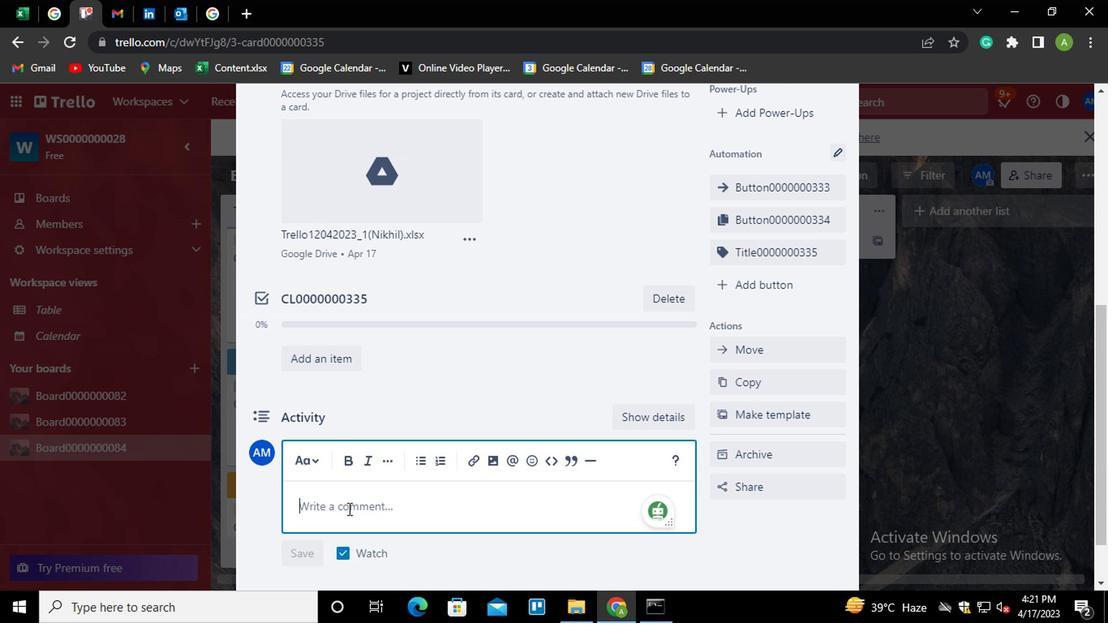
Action: Key pressed <Key.shift>CM0000000335
Screenshot: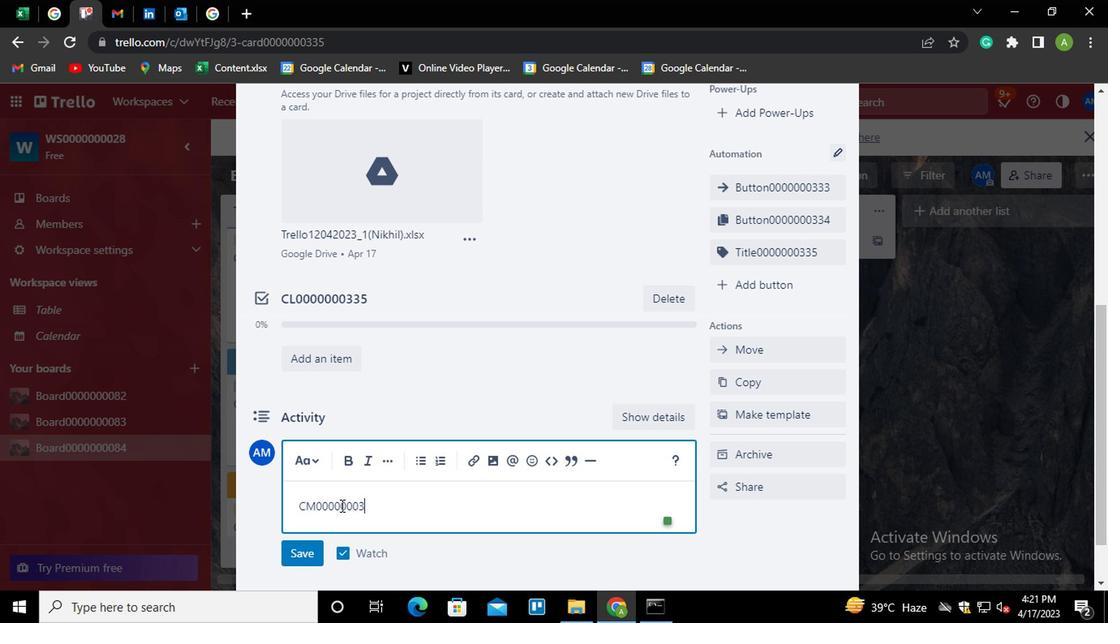 
Action: Mouse moved to (307, 551)
Screenshot: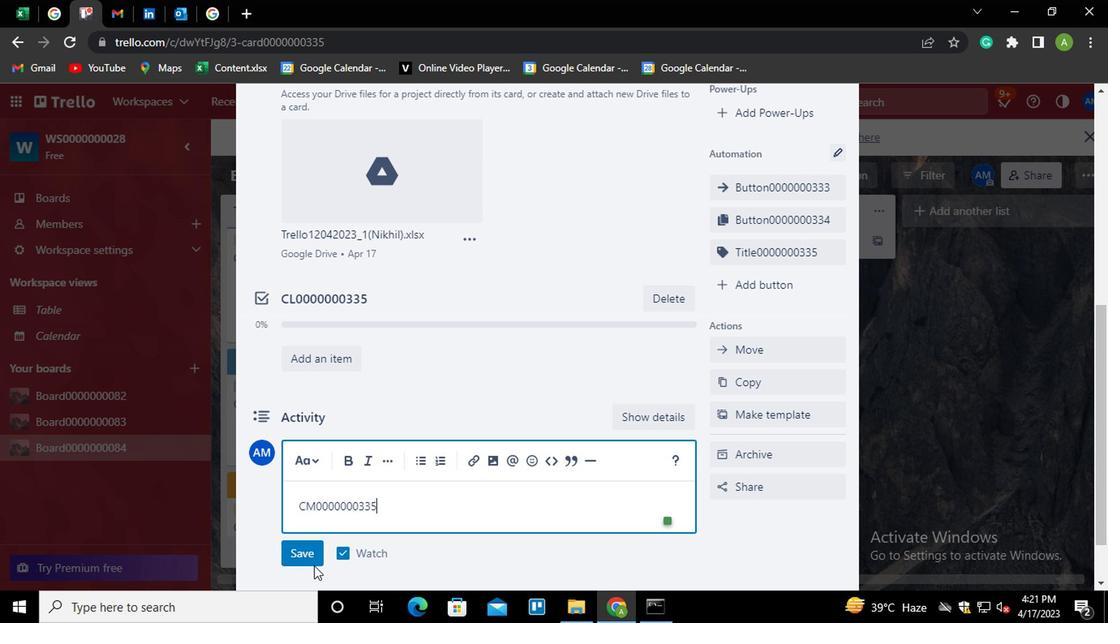
Action: Mouse pressed left at (307, 551)
Screenshot: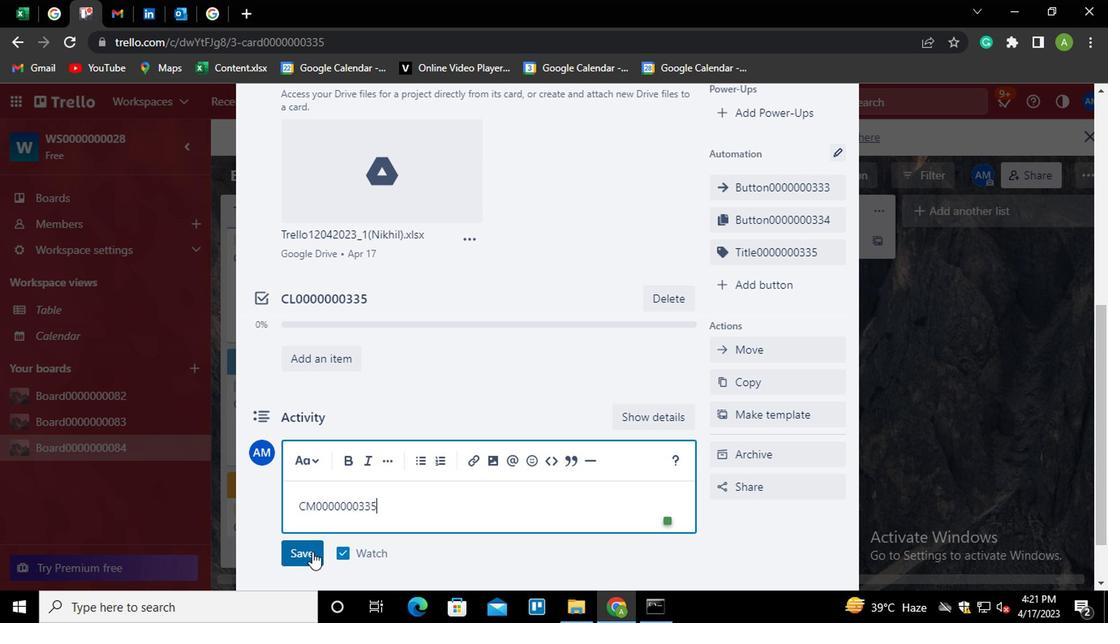 
Action: Mouse moved to (578, 455)
Screenshot: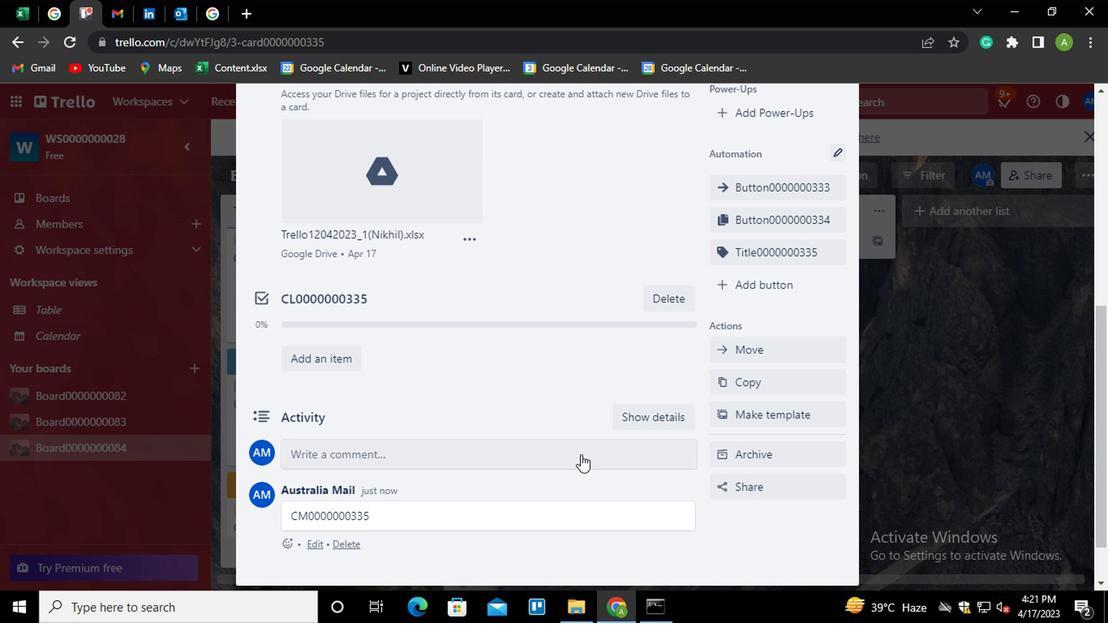 
Action: Mouse scrolled (578, 456) with delta (0, 1)
Screenshot: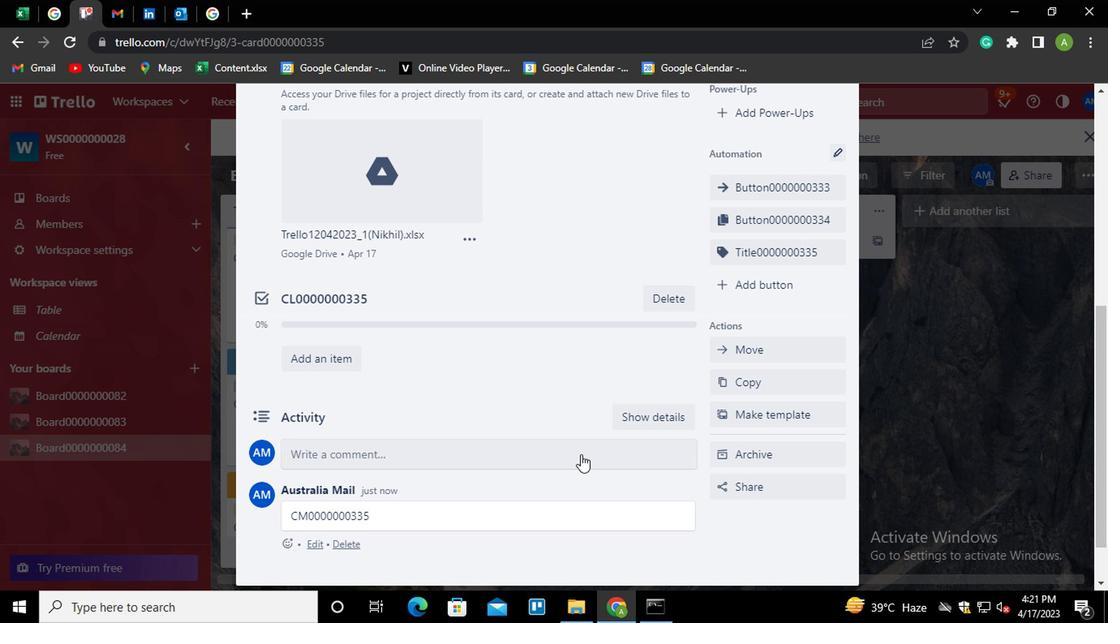 
Action: Mouse scrolled (578, 456) with delta (0, 1)
Screenshot: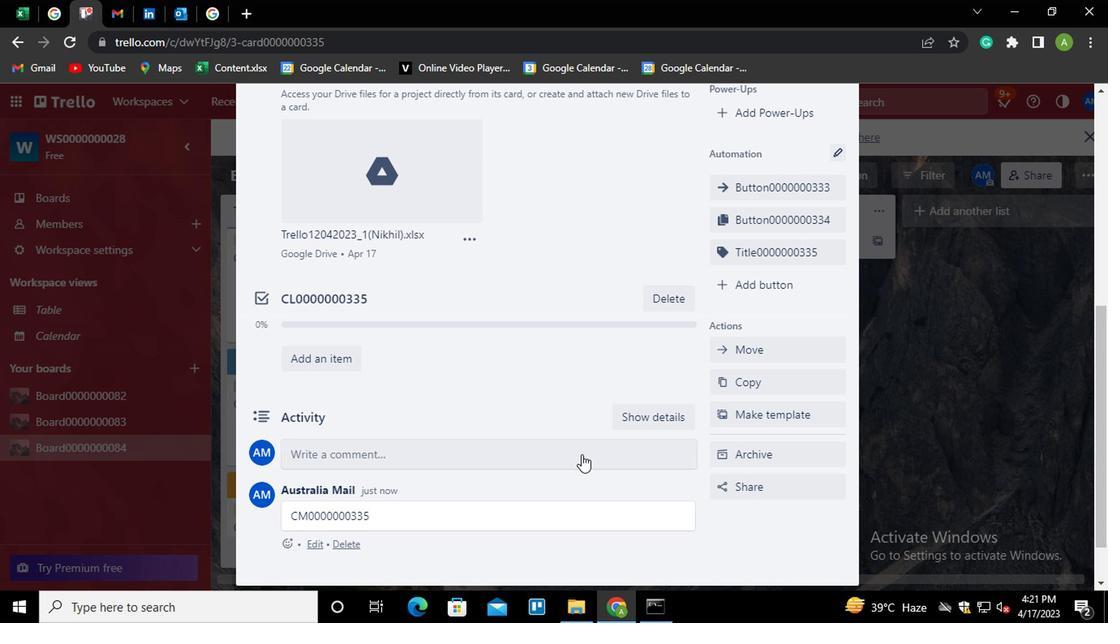 
Action: Mouse moved to (578, 455)
Screenshot: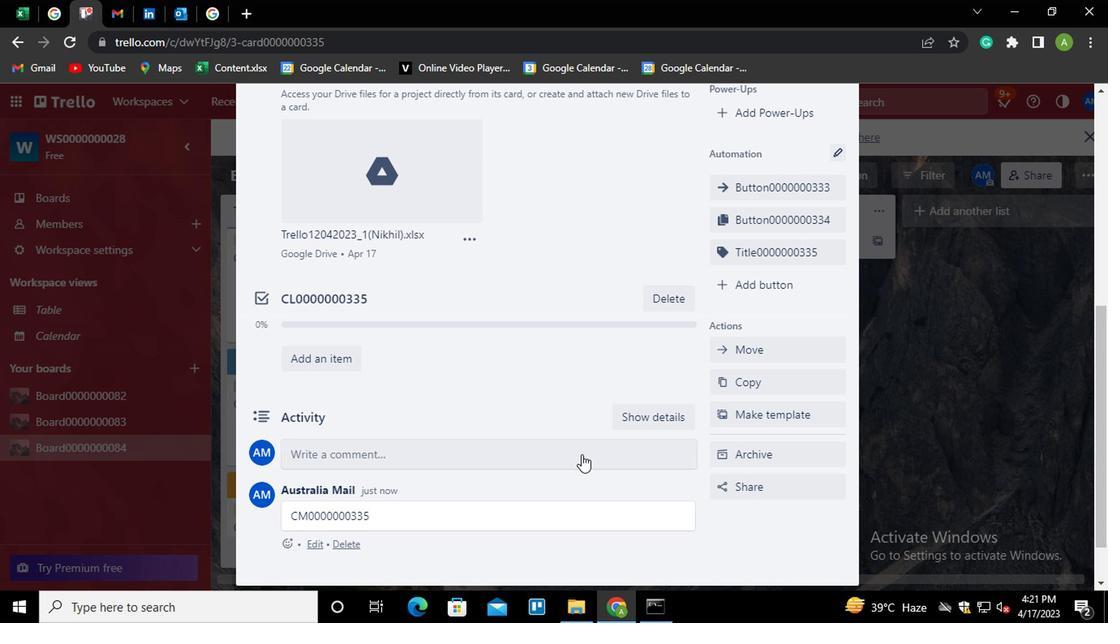 
Action: Mouse scrolled (578, 456) with delta (0, 1)
Screenshot: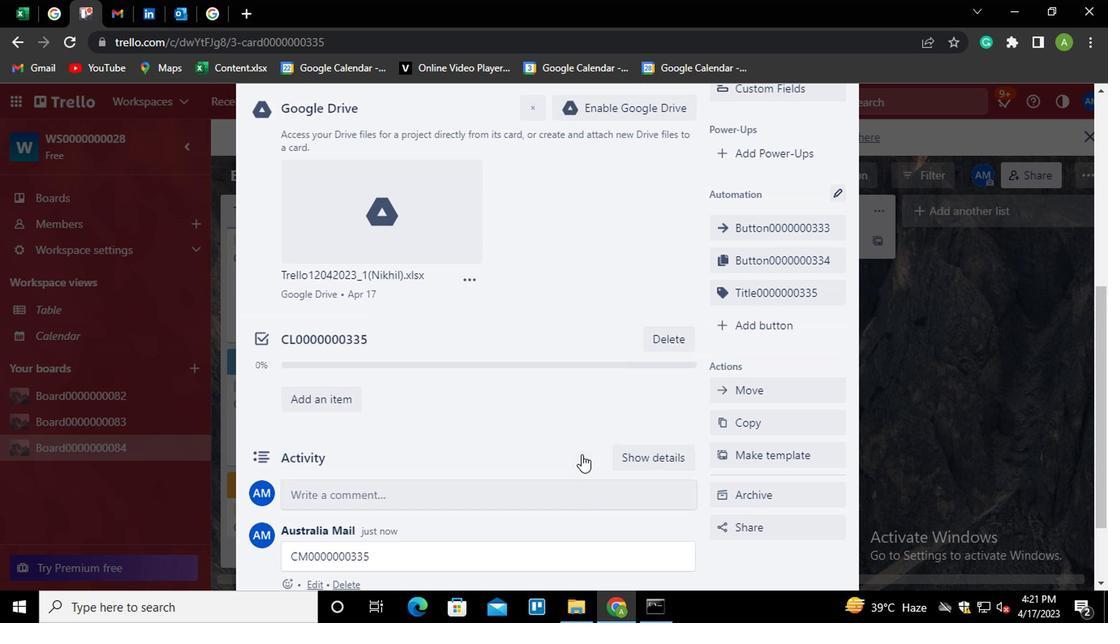 
Action: Mouse scrolled (578, 456) with delta (0, 1)
Screenshot: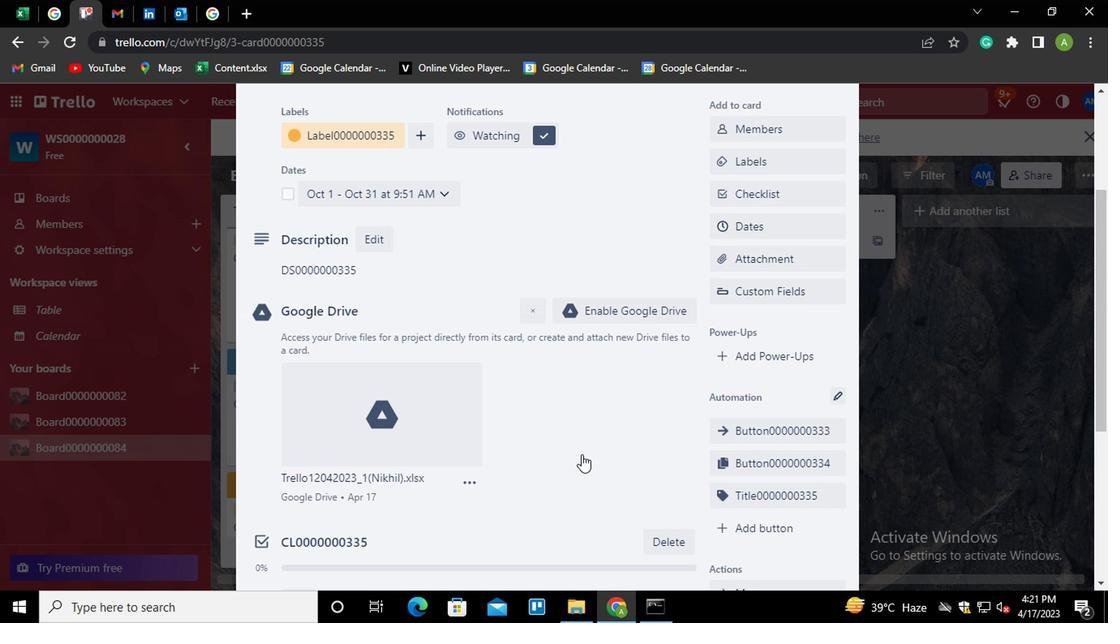 
Action: Mouse scrolled (578, 456) with delta (0, 1)
Screenshot: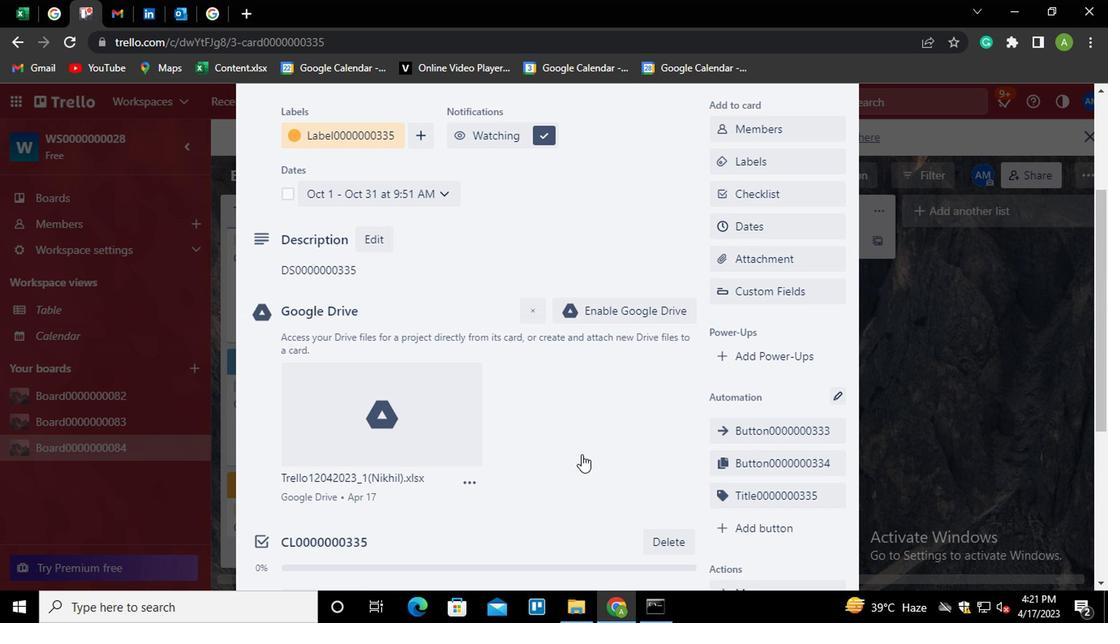 
Action: Mouse scrolled (578, 456) with delta (0, 1)
Screenshot: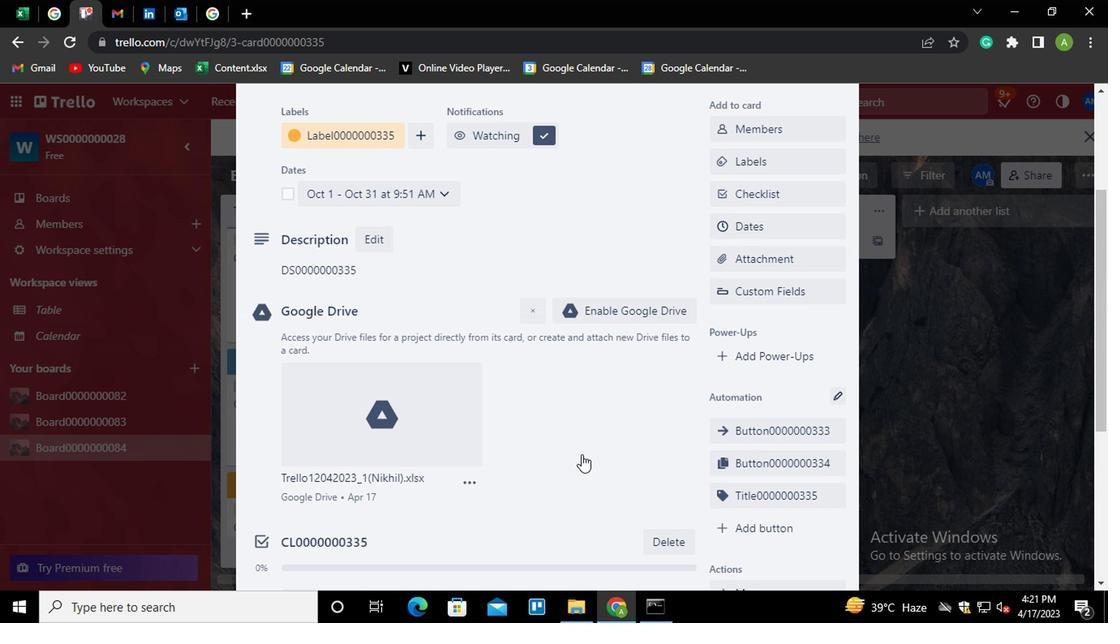 
Action: Mouse moved to (578, 457)
Screenshot: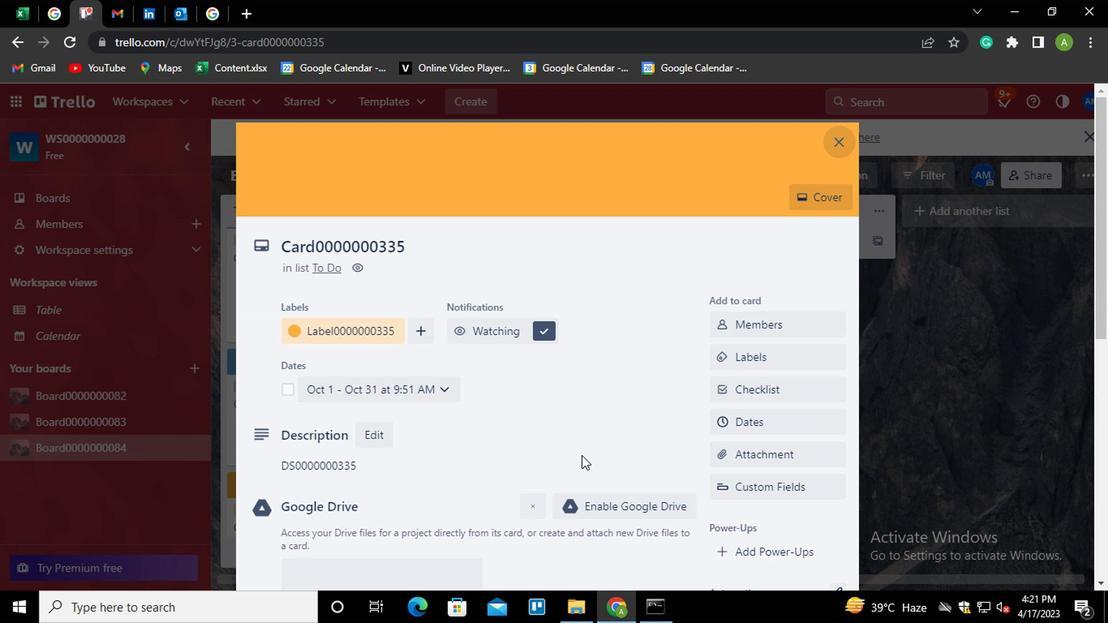 
